 Task: Add Muenster Rbst Free Block Cheese to the cart.
Action: Mouse moved to (696, 257)
Screenshot: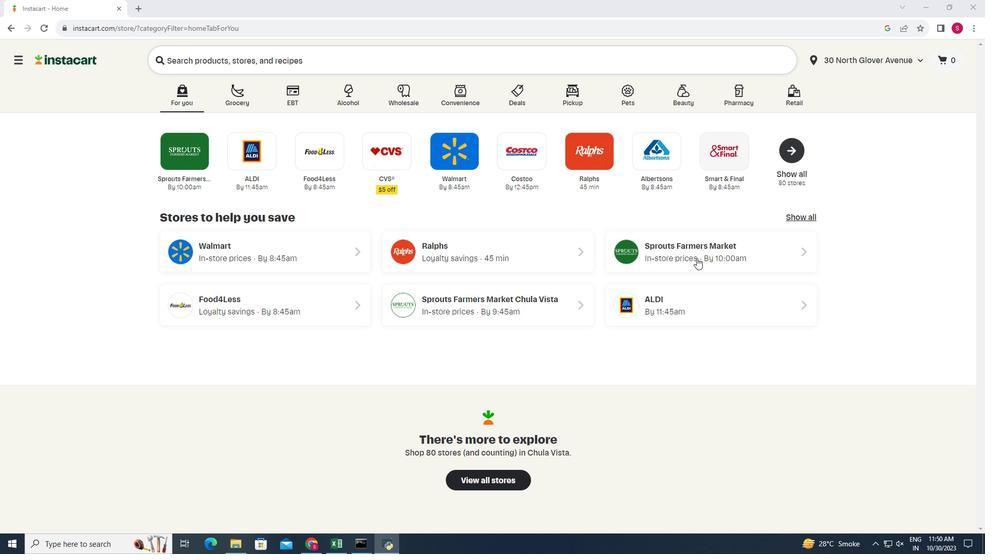 
Action: Mouse pressed left at (696, 257)
Screenshot: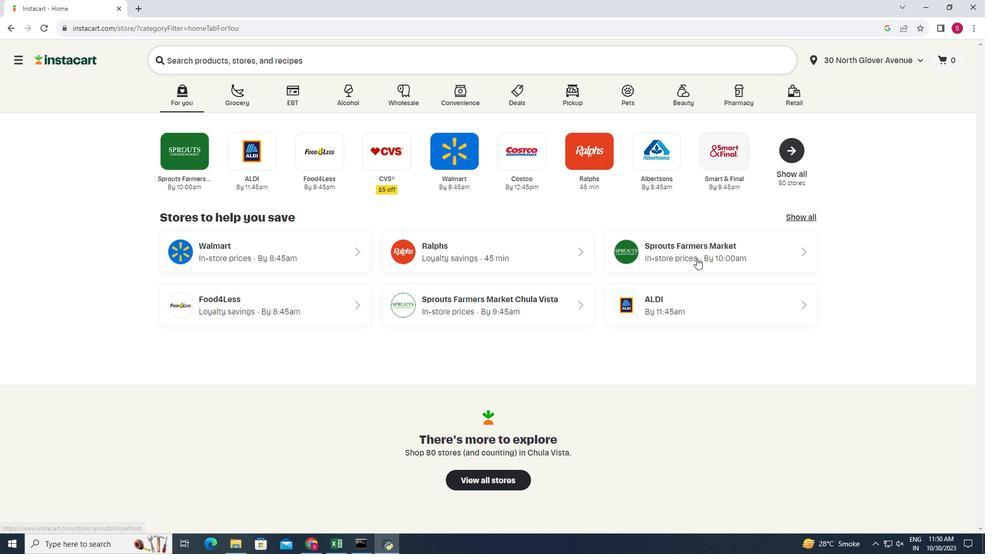
Action: Mouse moved to (8, 450)
Screenshot: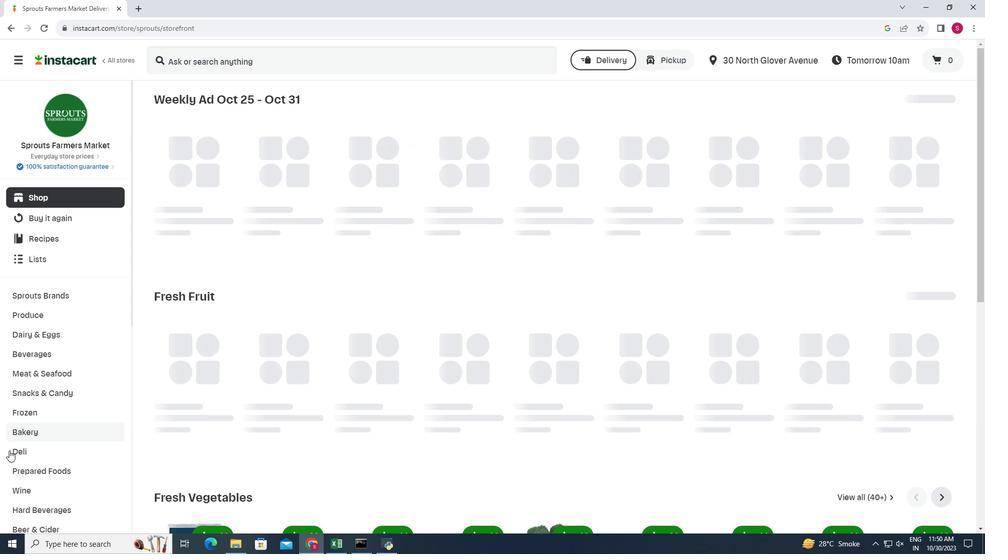
Action: Mouse pressed left at (8, 450)
Screenshot: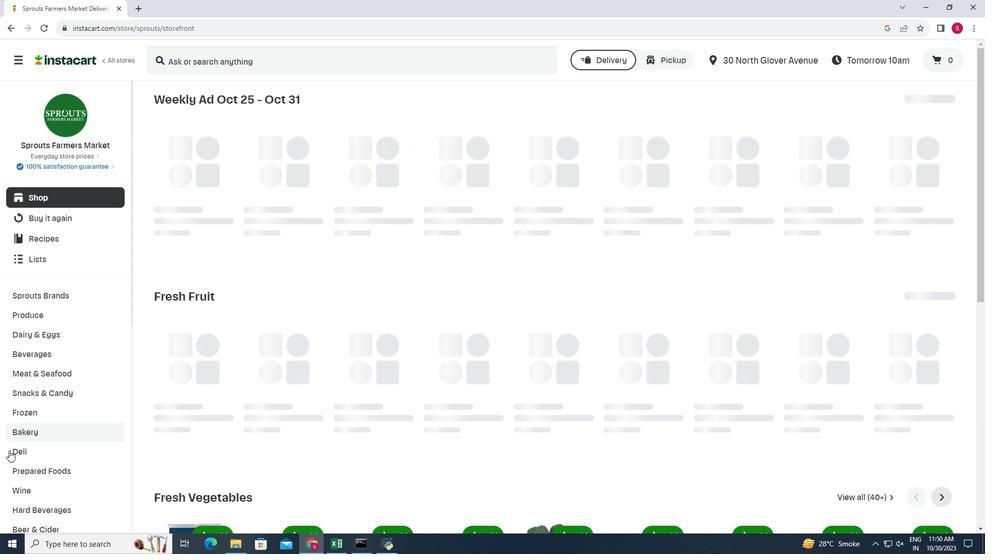 
Action: Mouse moved to (263, 126)
Screenshot: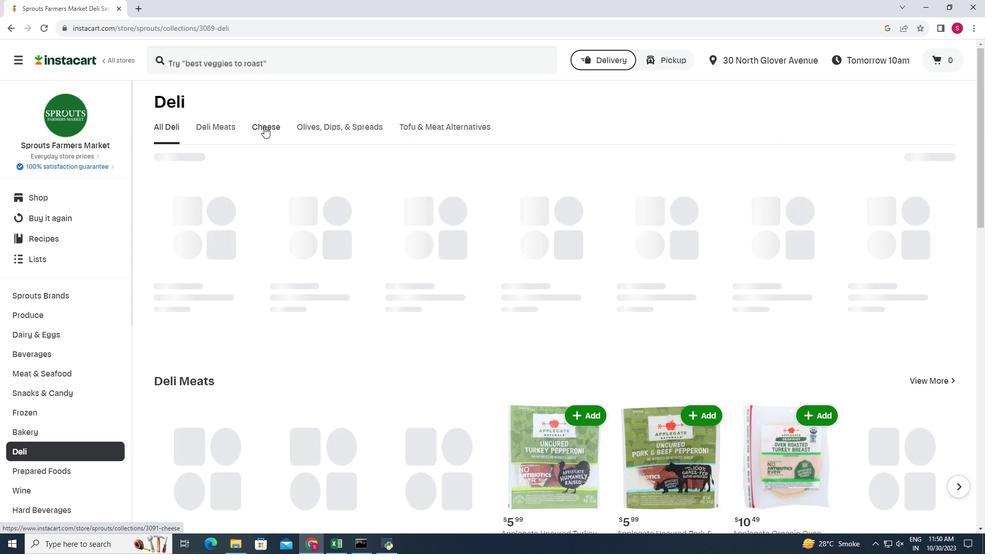 
Action: Mouse pressed left at (263, 126)
Screenshot: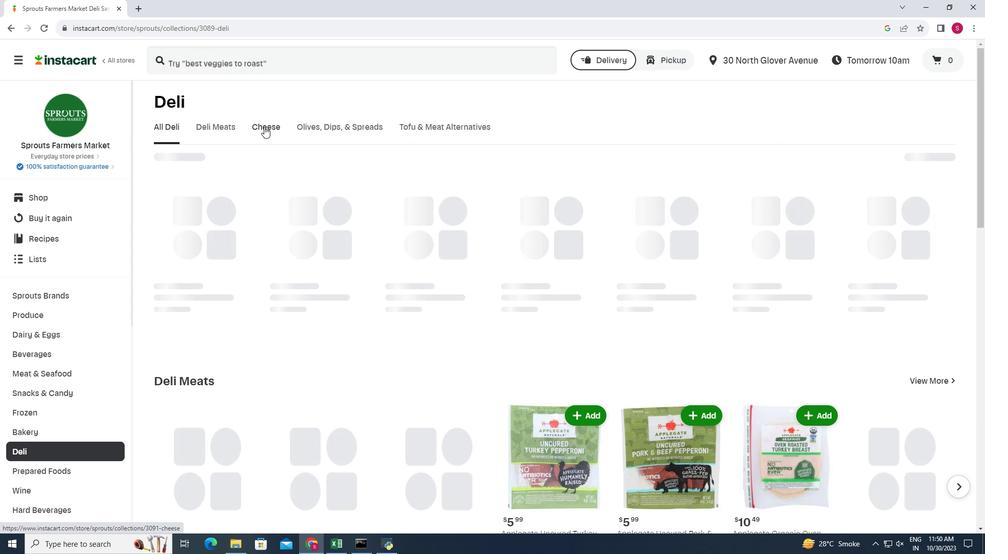 
Action: Mouse moved to (957, 166)
Screenshot: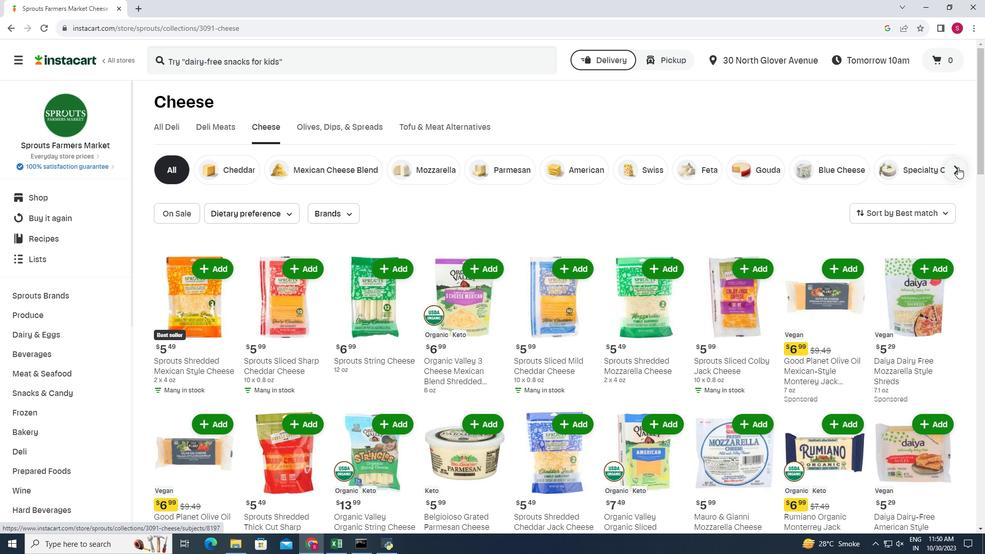 
Action: Mouse pressed left at (957, 166)
Screenshot: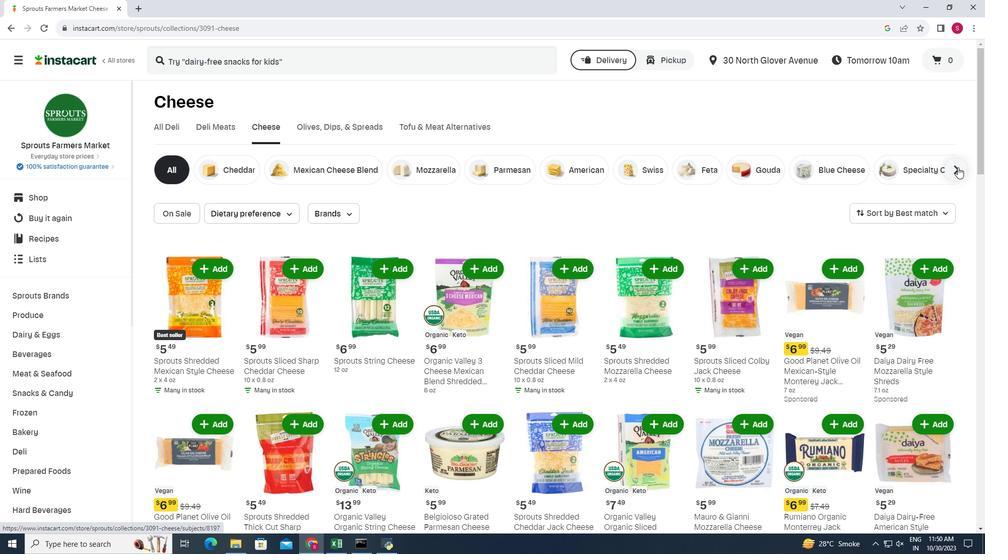 
Action: Mouse moved to (904, 172)
Screenshot: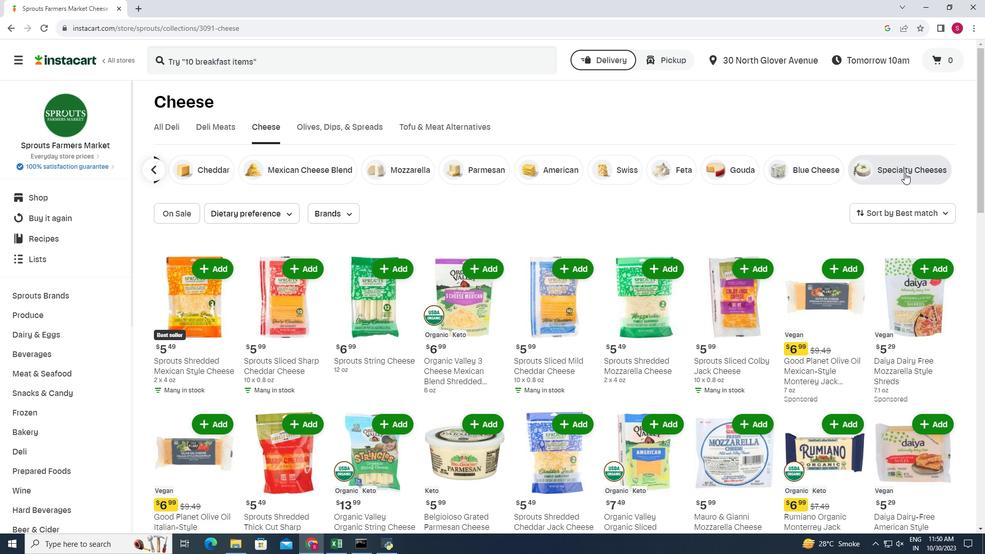 
Action: Mouse pressed left at (904, 172)
Screenshot: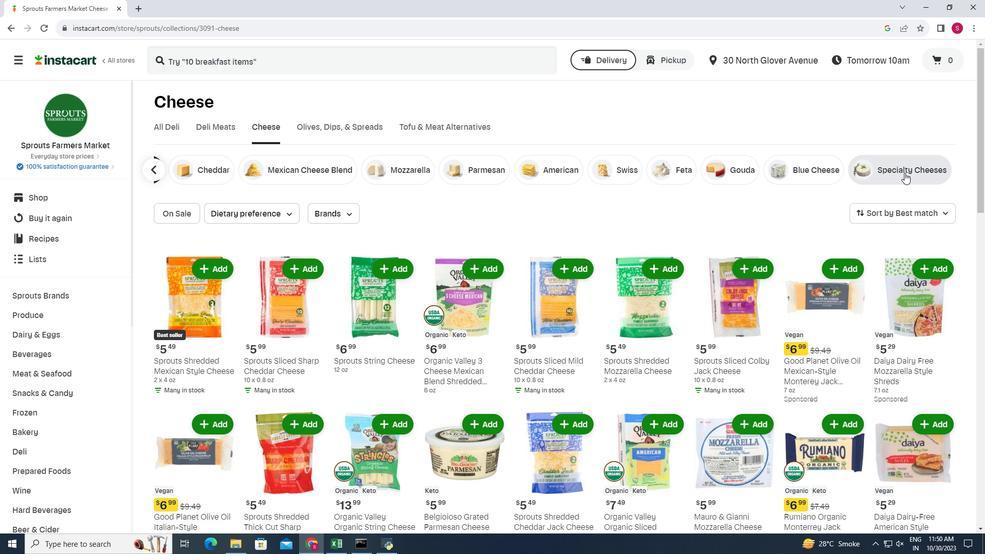 
Action: Mouse moved to (409, 217)
Screenshot: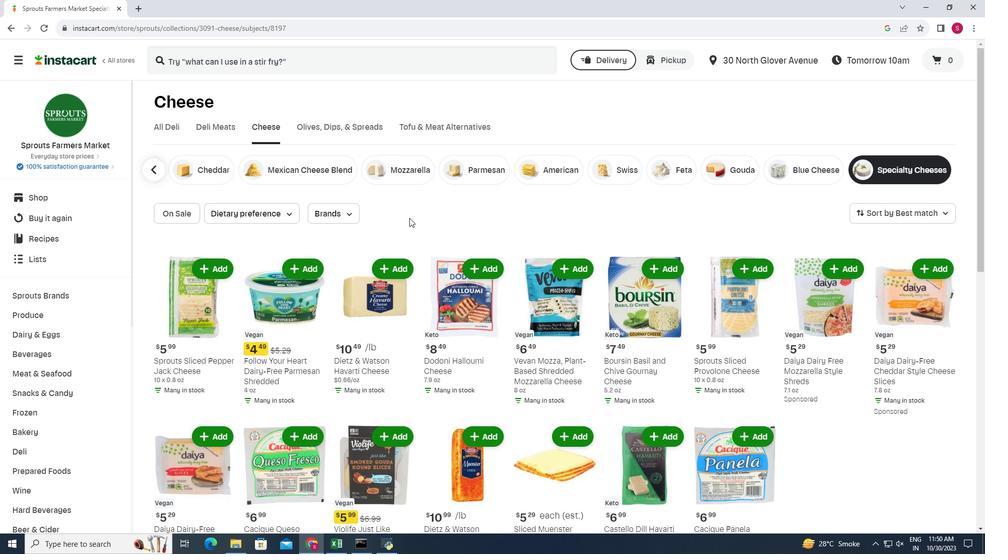 
Action: Mouse scrolled (409, 217) with delta (0, 0)
Screenshot: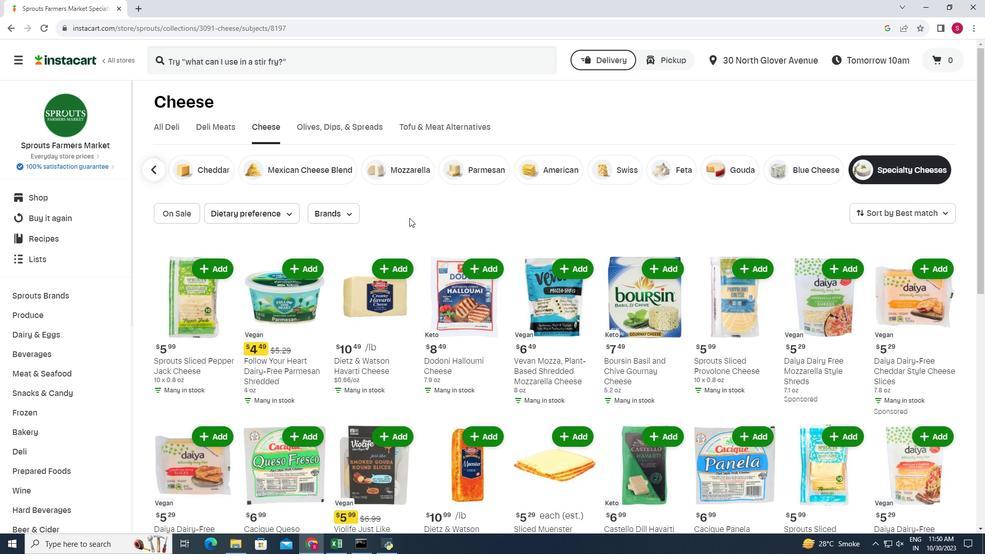 
Action: Mouse moved to (933, 312)
Screenshot: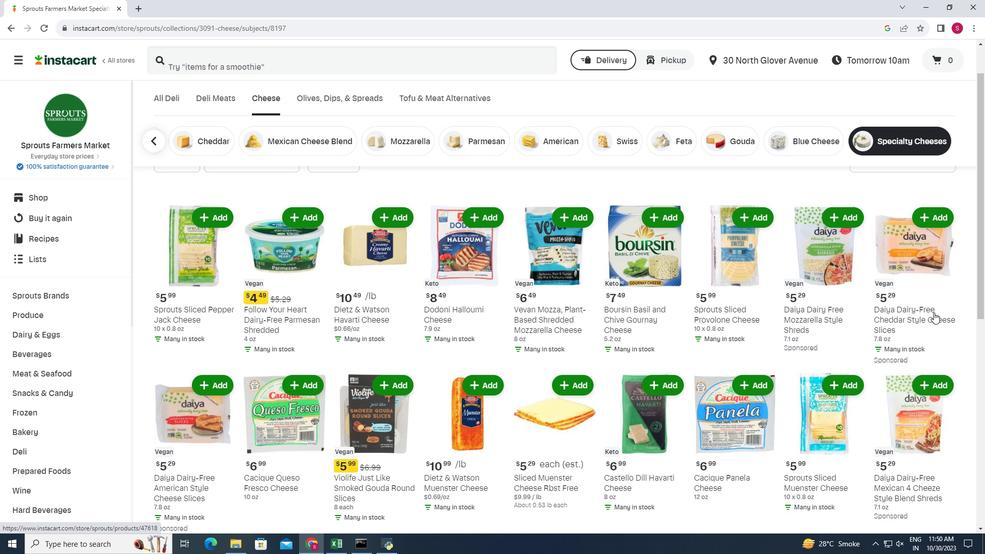 
Action: Mouse scrolled (933, 311) with delta (0, 0)
Screenshot: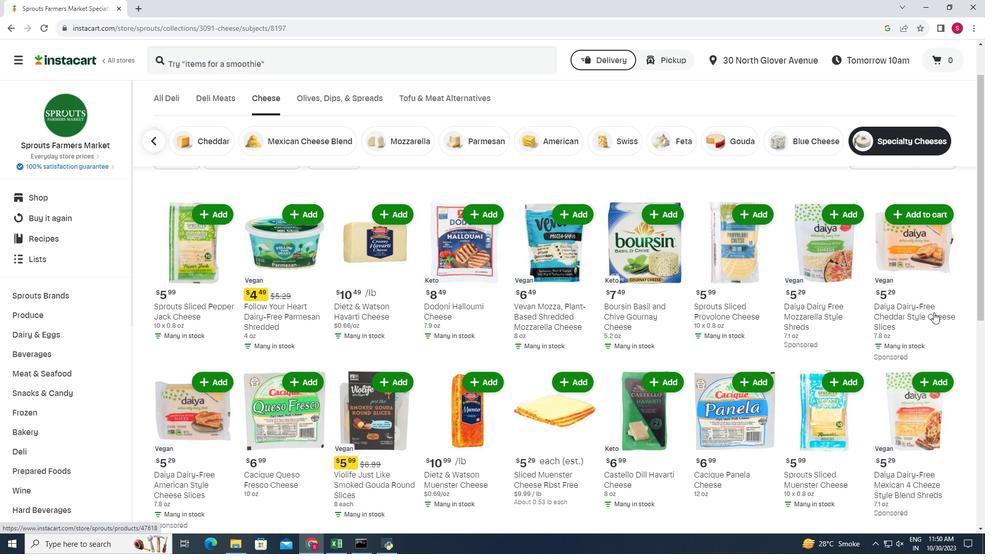 
Action: Mouse scrolled (933, 311) with delta (0, 0)
Screenshot: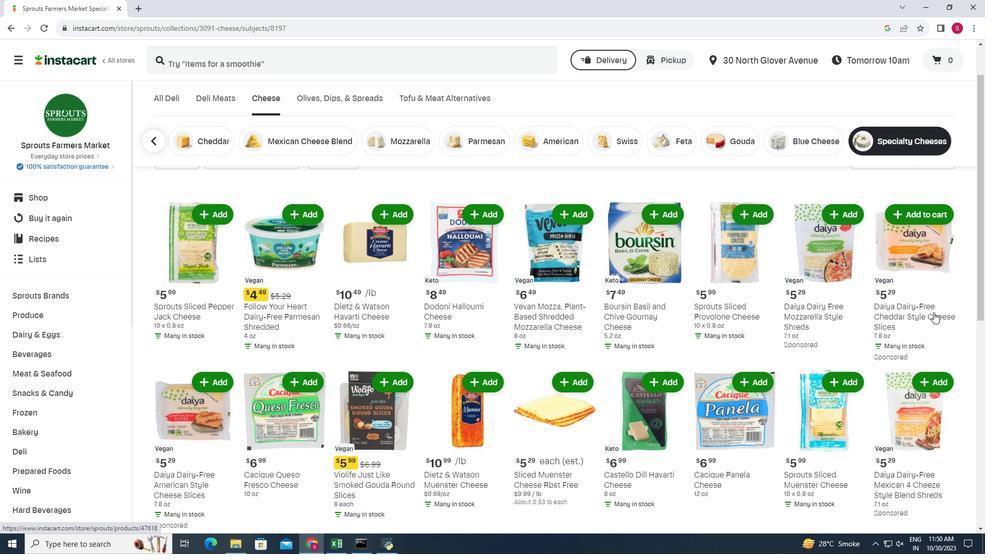 
Action: Mouse moved to (176, 369)
Screenshot: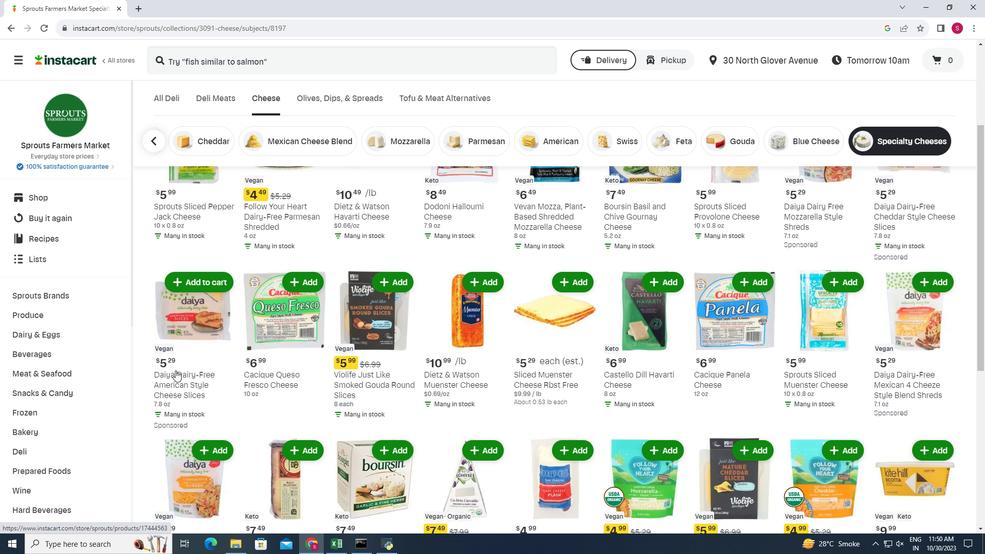 
Action: Mouse scrolled (176, 369) with delta (0, 0)
Screenshot: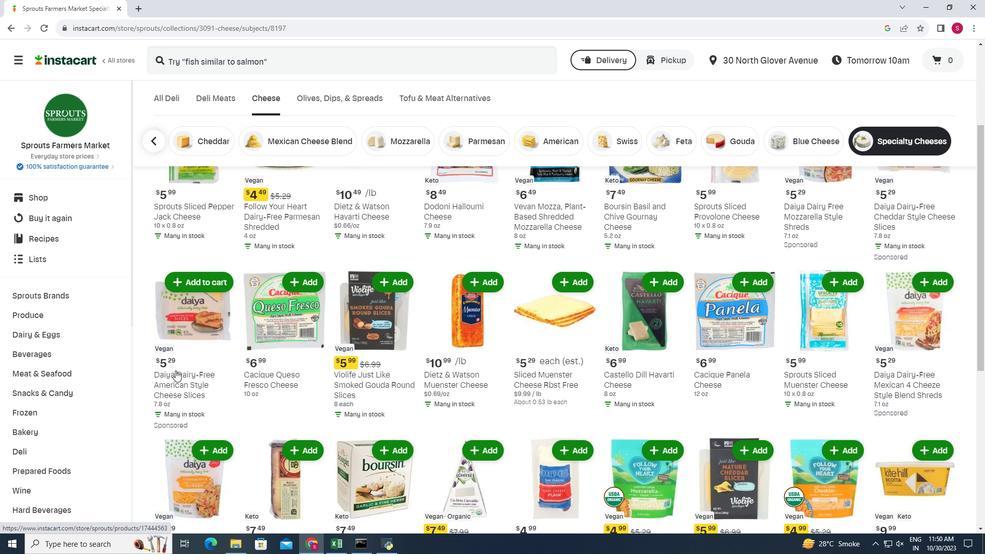 
Action: Mouse moved to (175, 370)
Screenshot: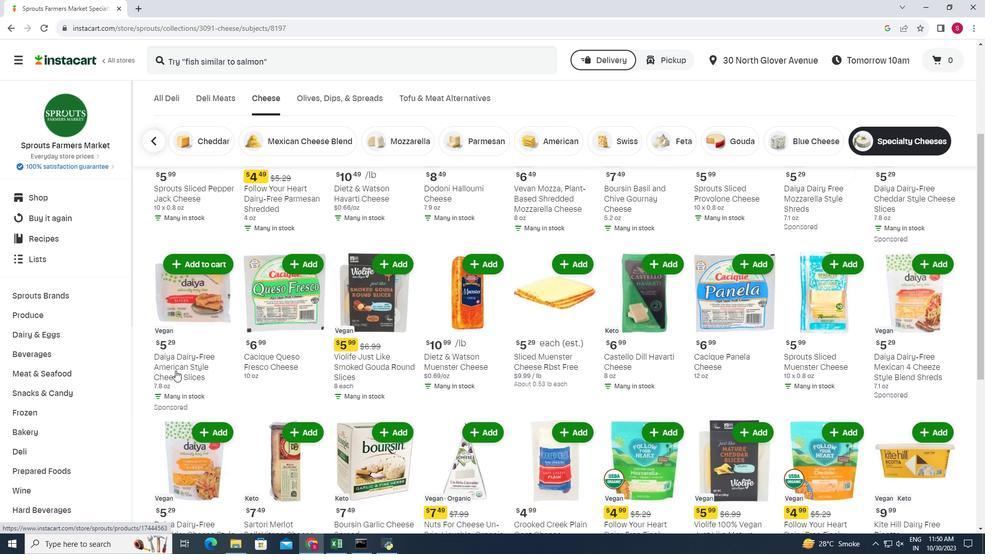 
Action: Mouse scrolled (175, 369) with delta (0, 0)
Screenshot: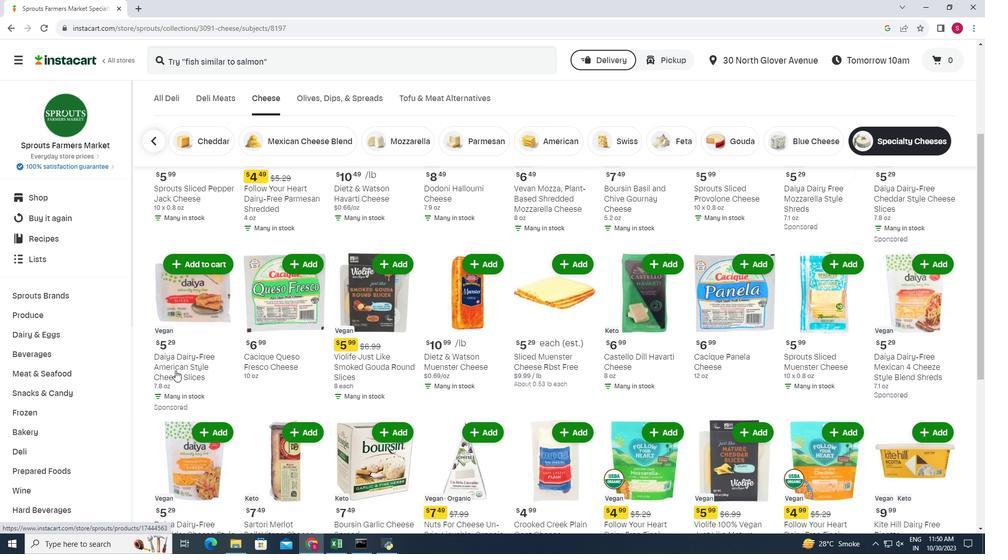 
Action: Mouse moved to (945, 409)
Screenshot: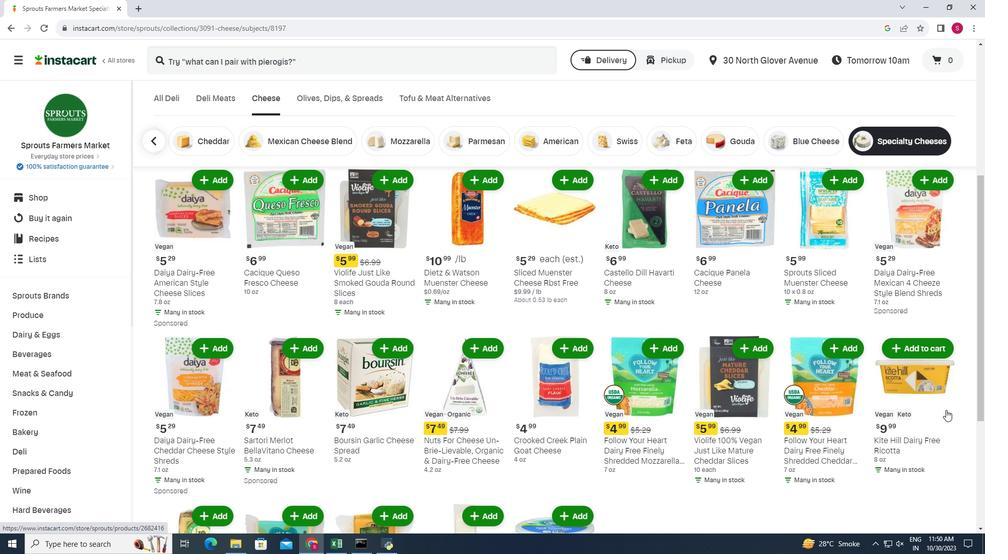 
Action: Mouse scrolled (945, 409) with delta (0, 0)
Screenshot: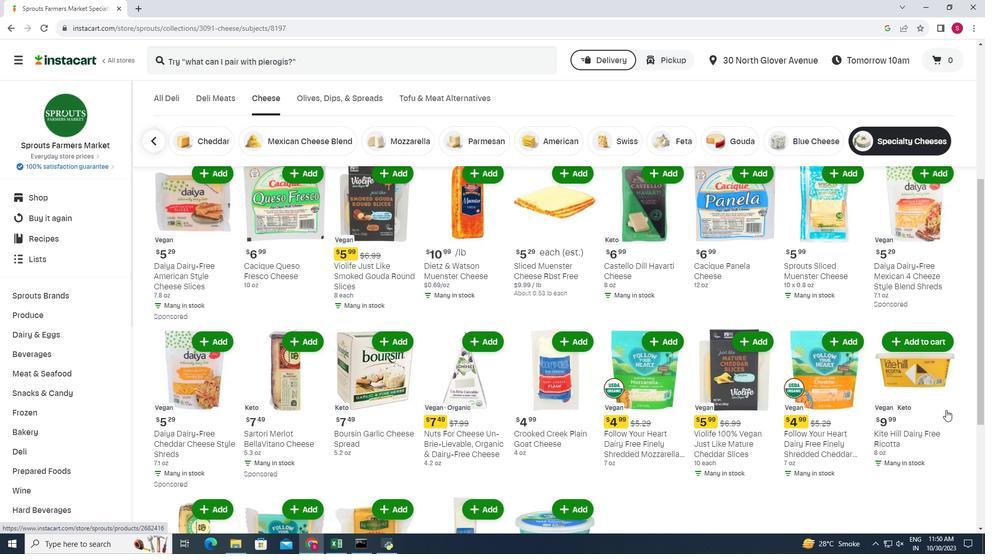 
Action: Mouse moved to (945, 409)
Screenshot: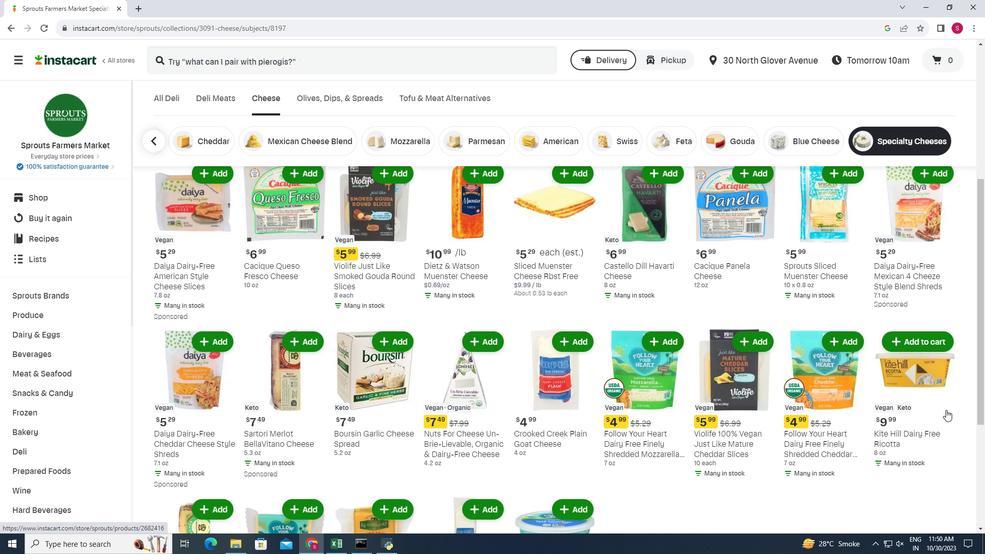 
Action: Mouse scrolled (945, 409) with delta (0, 0)
Screenshot: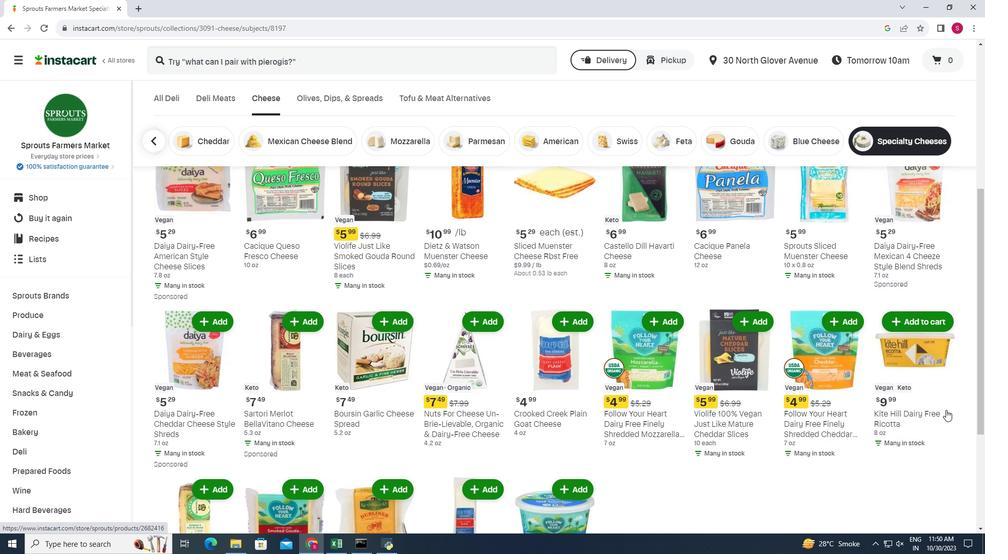 
Action: Mouse scrolled (945, 409) with delta (0, 0)
Screenshot: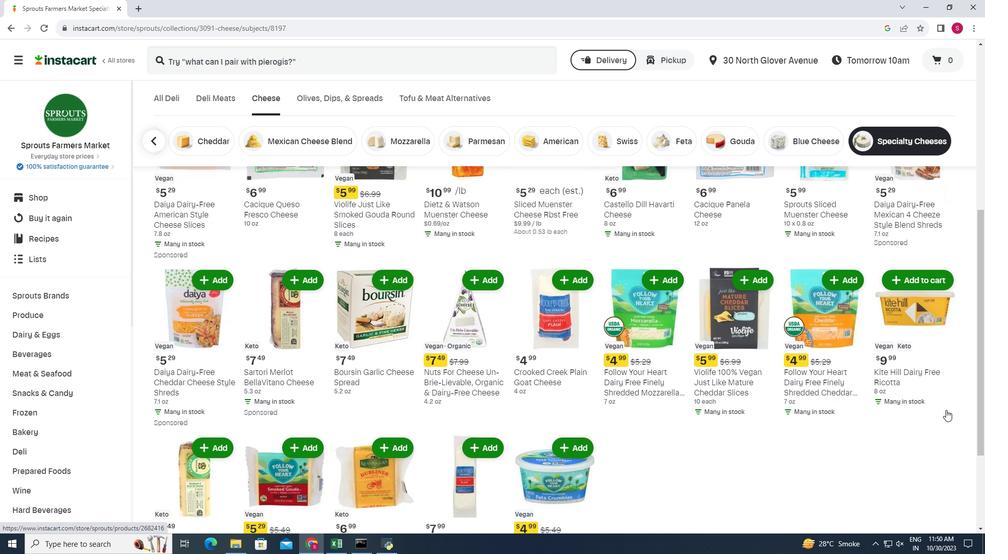 
Action: Mouse scrolled (945, 409) with delta (0, 0)
Screenshot: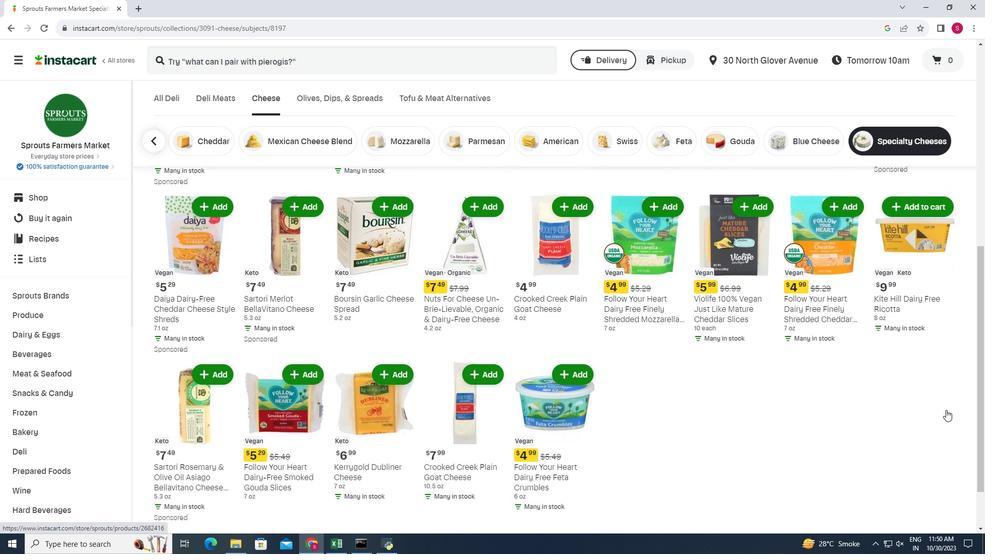 
Action: Mouse moved to (170, 398)
Screenshot: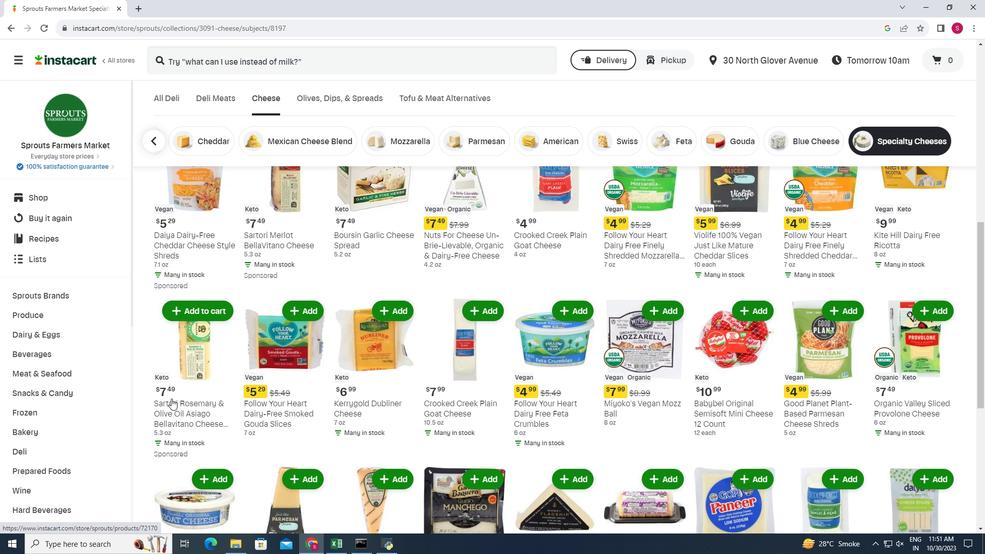 
Action: Mouse scrolled (170, 397) with delta (0, 0)
Screenshot: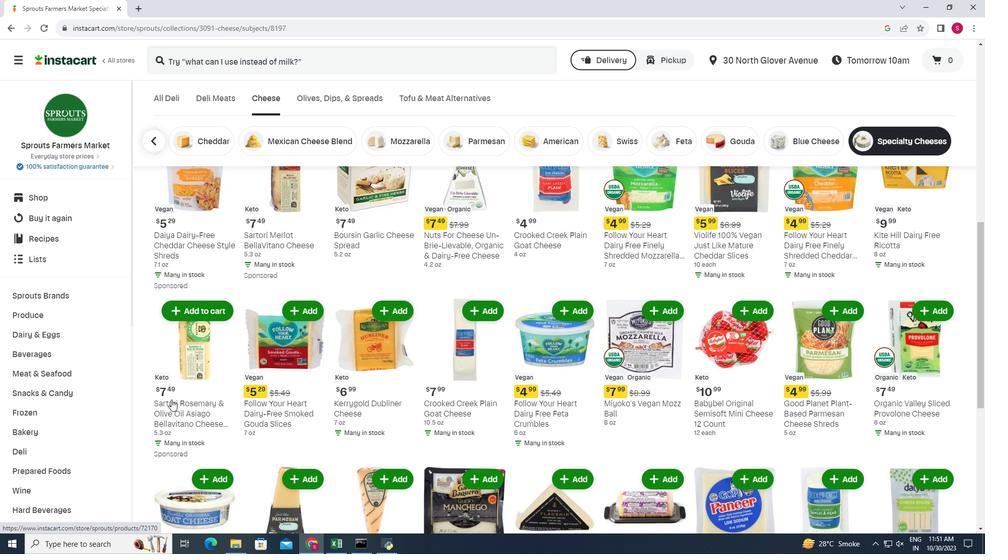 
Action: Mouse moved to (170, 399)
Screenshot: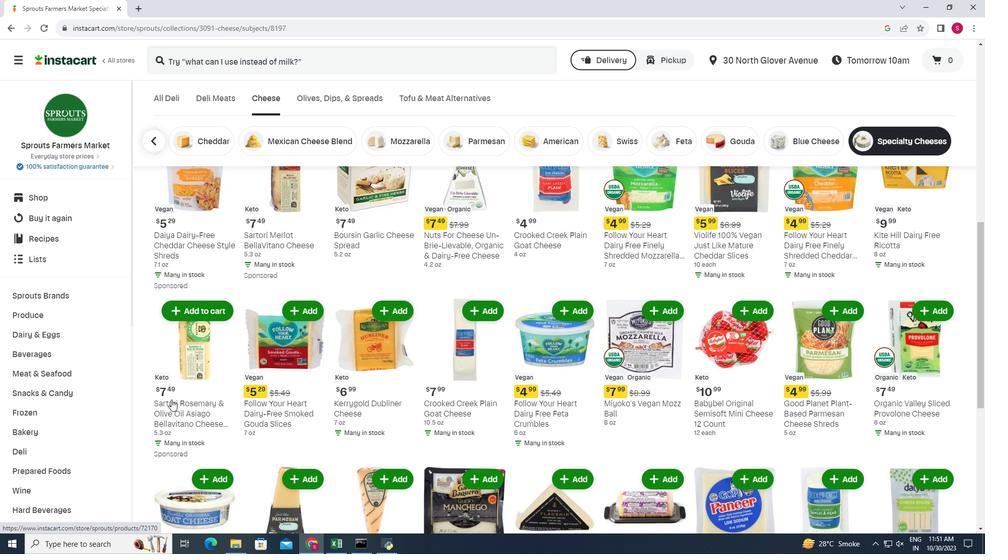 
Action: Mouse scrolled (170, 398) with delta (0, 0)
Screenshot: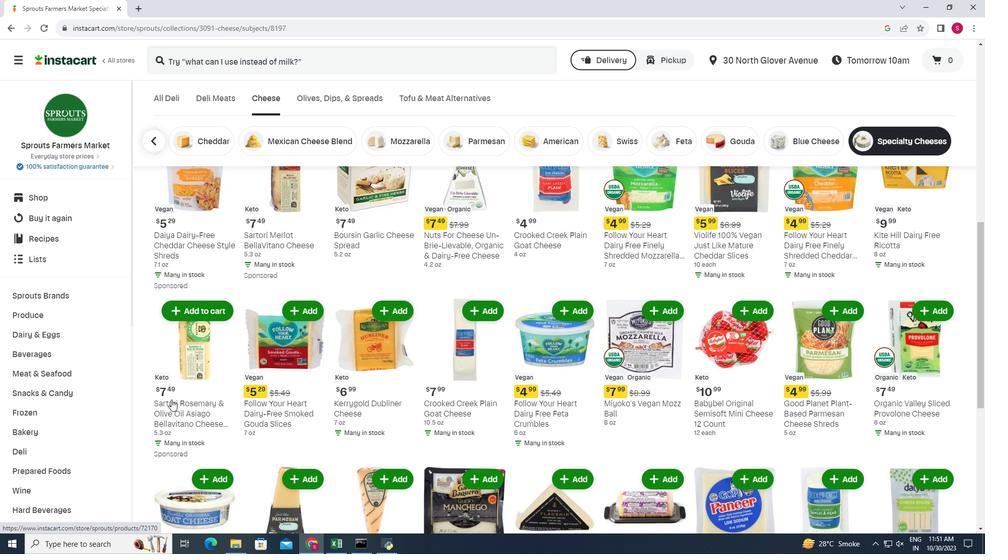 
Action: Mouse scrolled (170, 398) with delta (0, 0)
Screenshot: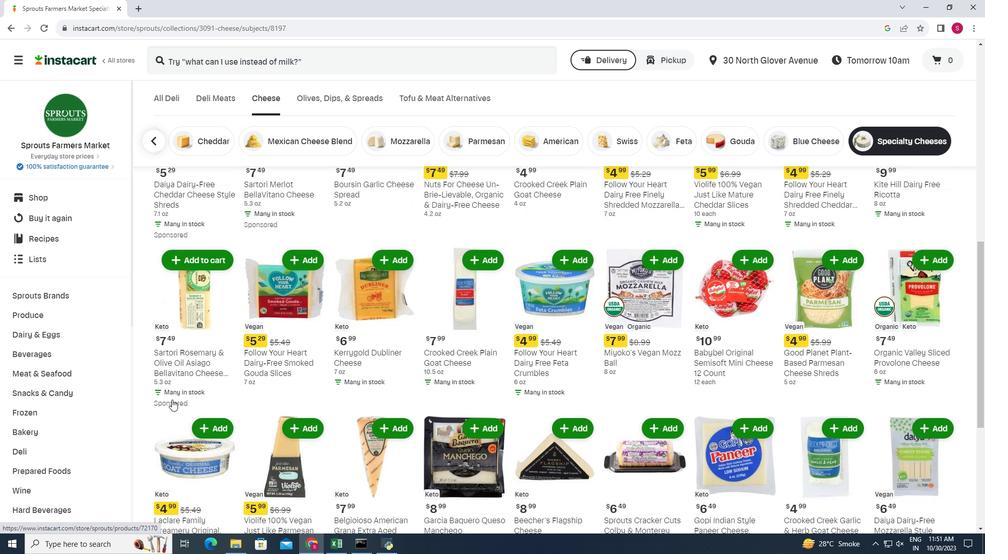 
Action: Mouse moved to (946, 393)
Screenshot: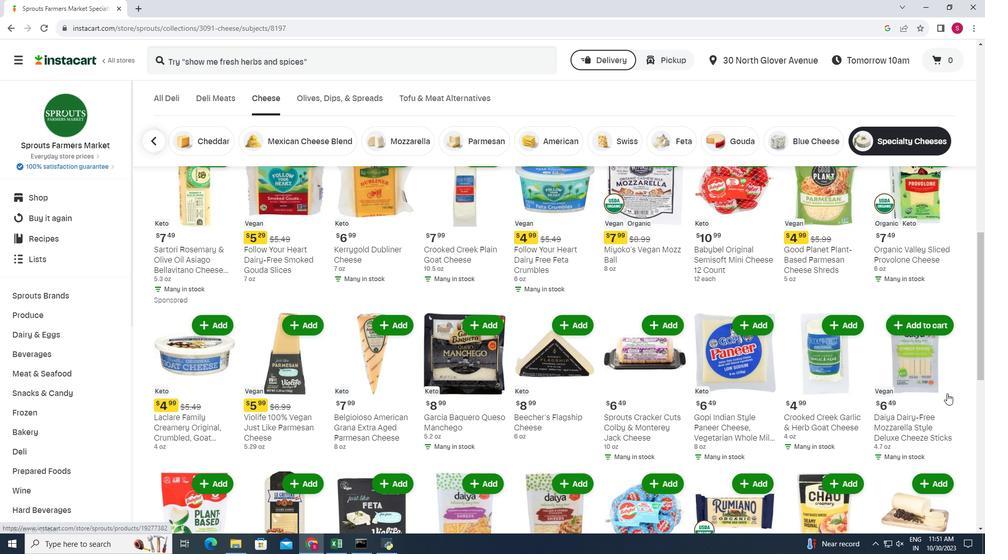 
Action: Mouse scrolled (946, 392) with delta (0, 0)
Screenshot: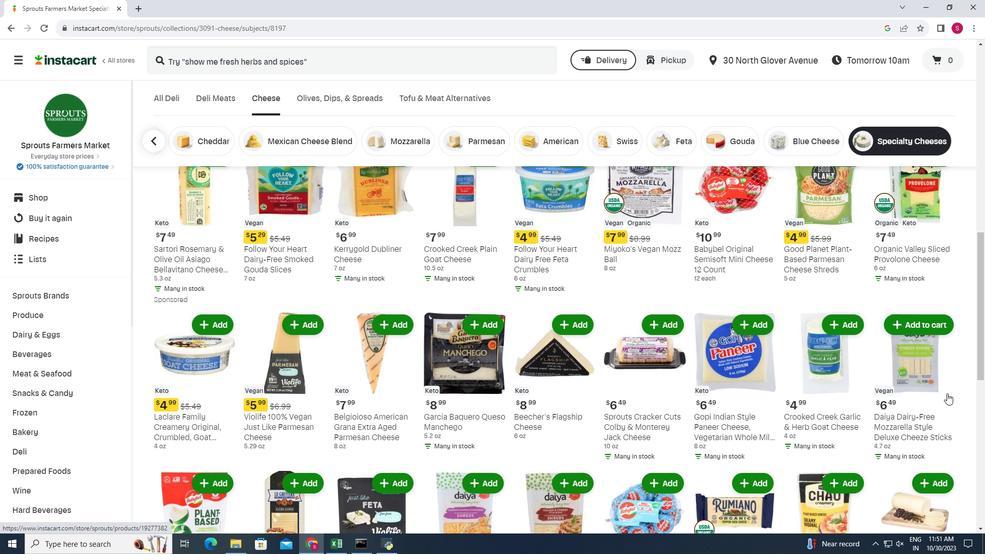 
Action: Mouse moved to (946, 393)
Screenshot: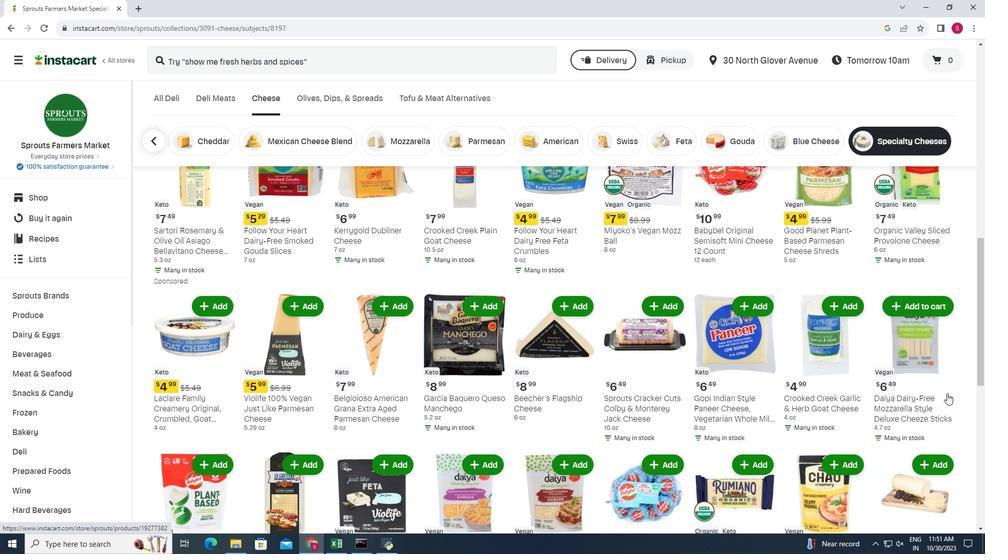 
Action: Mouse scrolled (946, 392) with delta (0, 0)
Screenshot: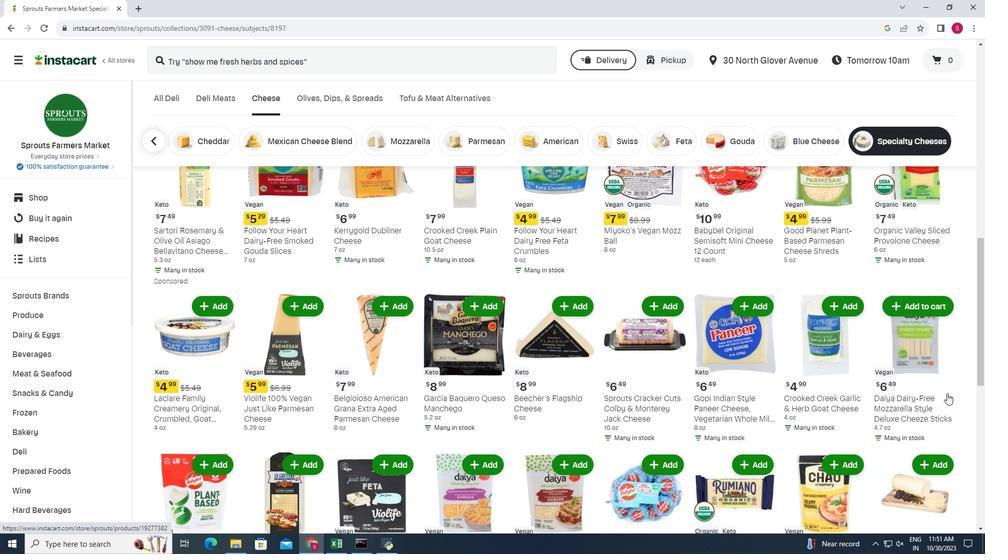 
Action: Mouse scrolled (946, 392) with delta (0, 0)
Screenshot: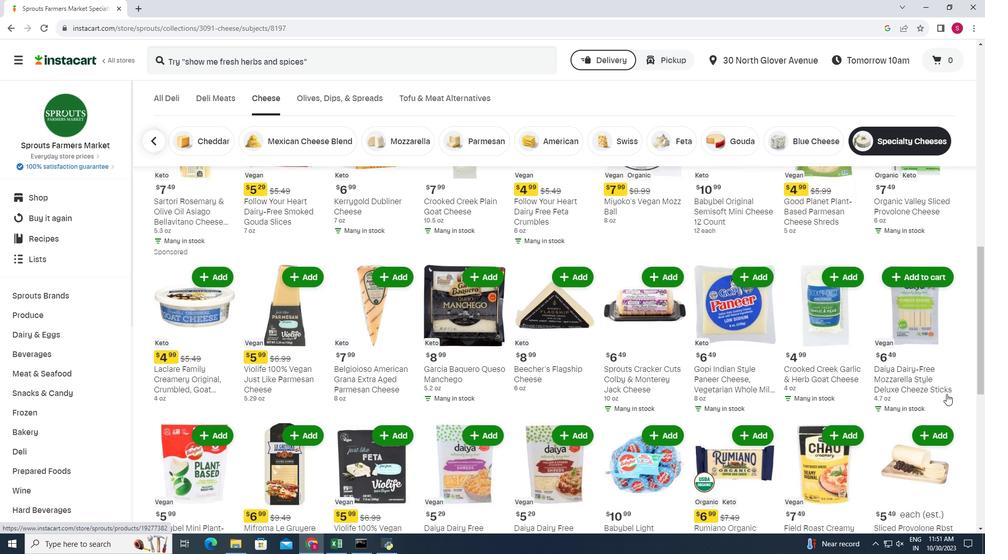 
Action: Mouse moved to (140, 378)
Screenshot: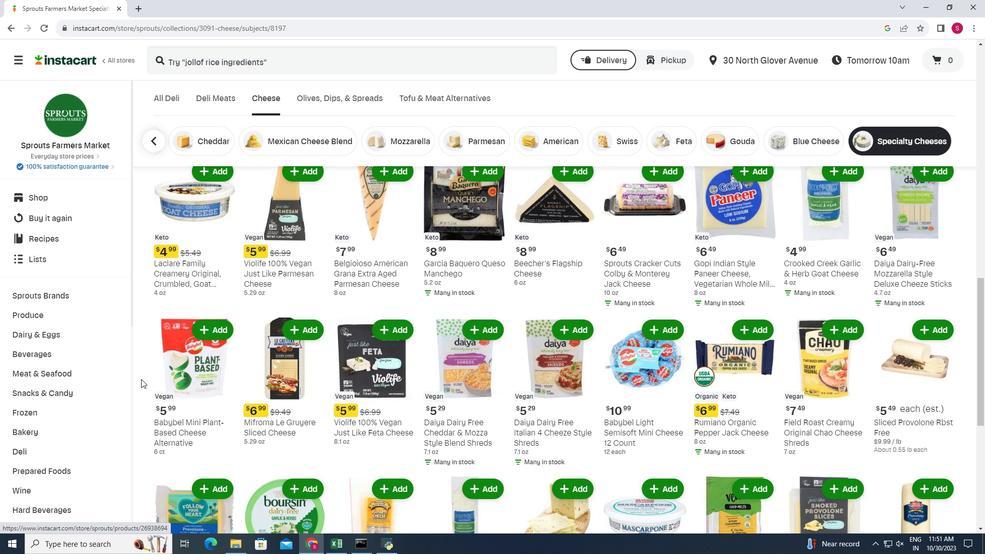 
Action: Mouse scrolled (140, 378) with delta (0, 0)
Screenshot: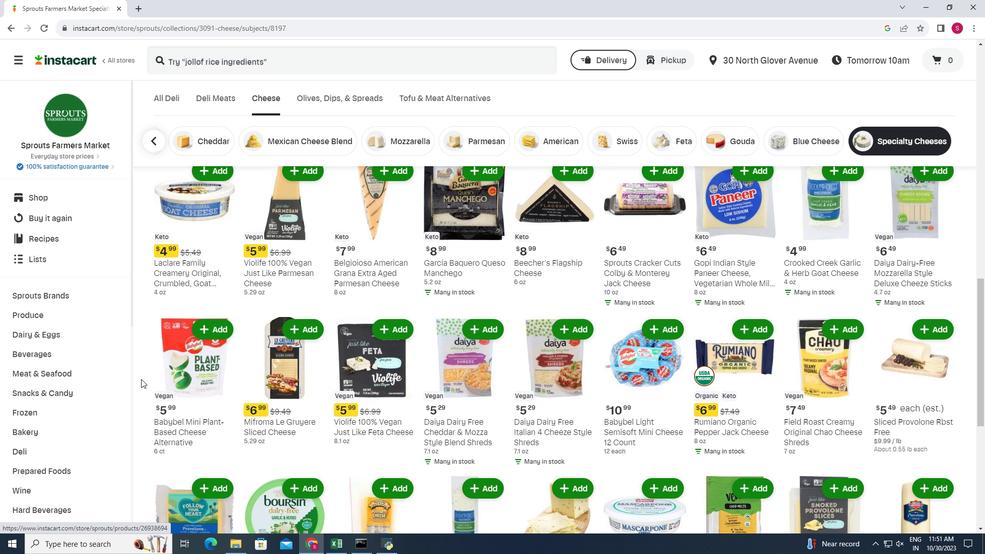 
Action: Mouse scrolled (140, 378) with delta (0, 0)
Screenshot: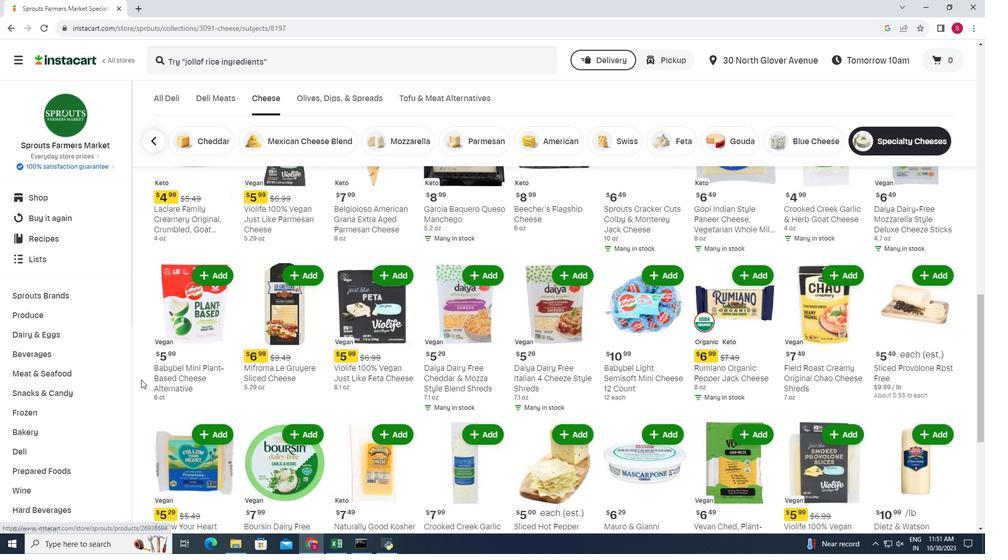 
Action: Mouse moved to (140, 379)
Screenshot: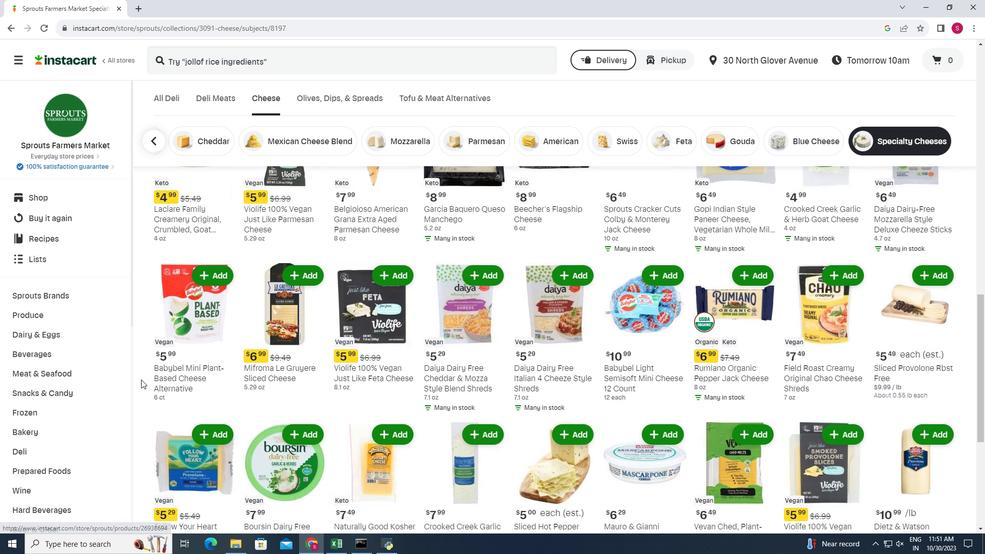 
Action: Mouse scrolled (140, 378) with delta (0, 0)
Screenshot: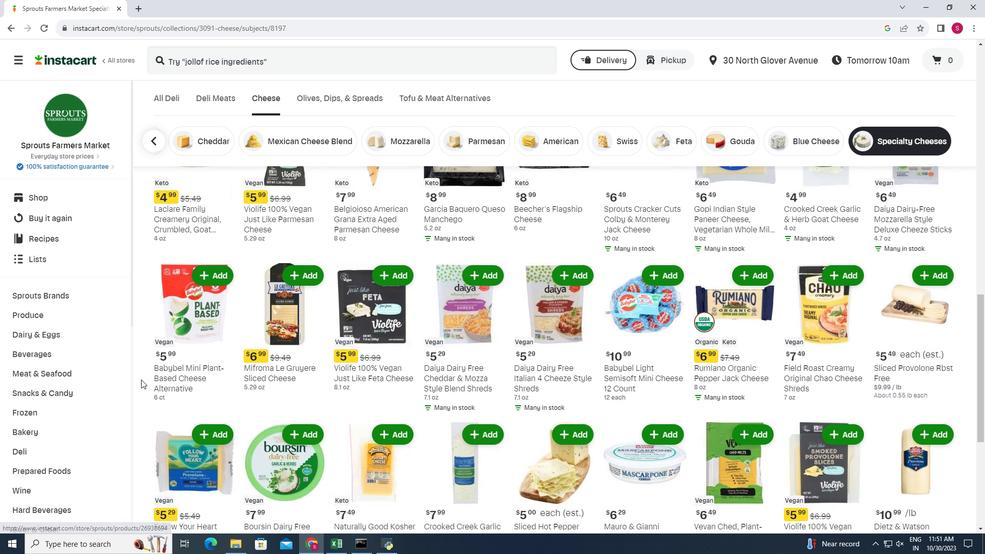 
Action: Mouse moved to (141, 379)
Screenshot: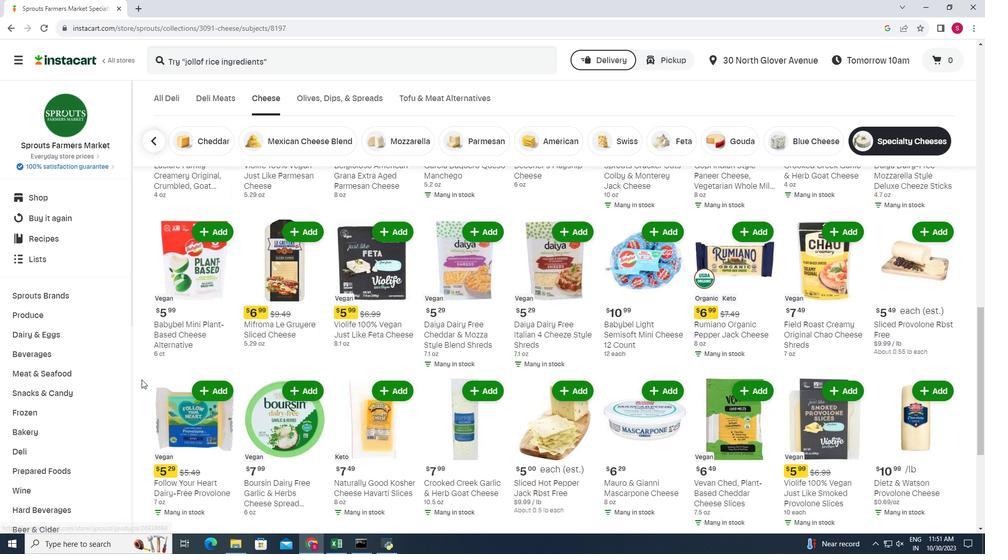 
Action: Mouse scrolled (141, 378) with delta (0, 0)
Screenshot: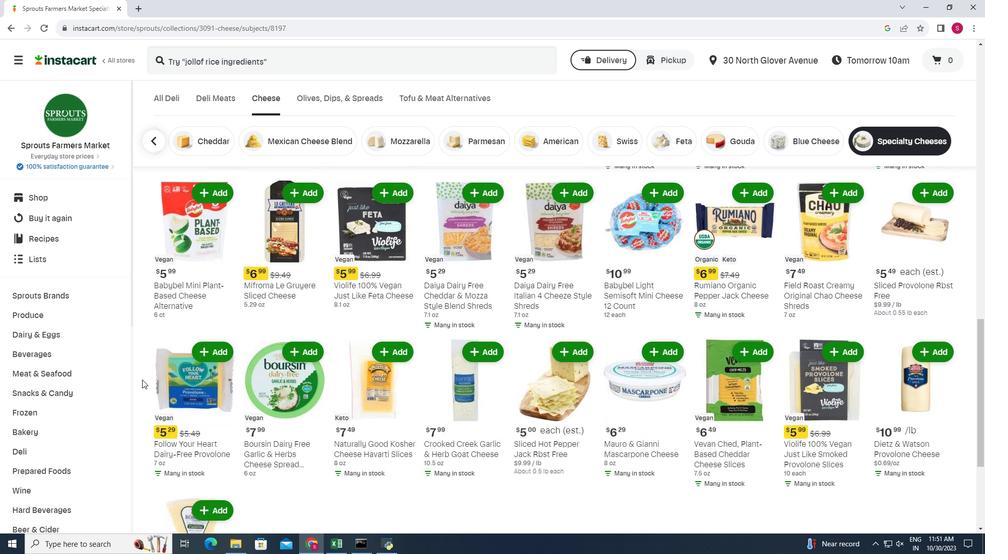 
Action: Mouse moved to (929, 366)
Screenshot: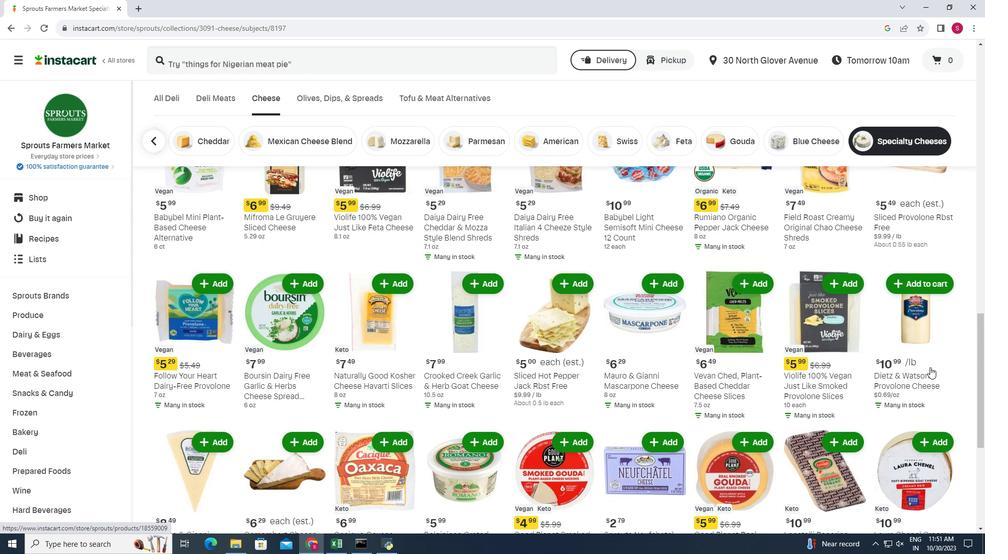 
Action: Mouse scrolled (929, 366) with delta (0, 0)
Screenshot: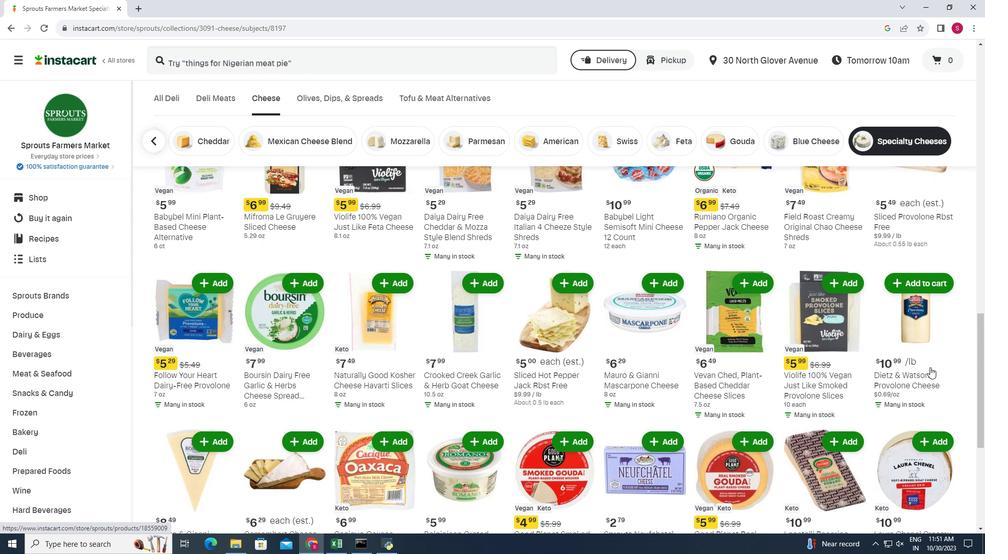 
Action: Mouse scrolled (929, 366) with delta (0, 0)
Screenshot: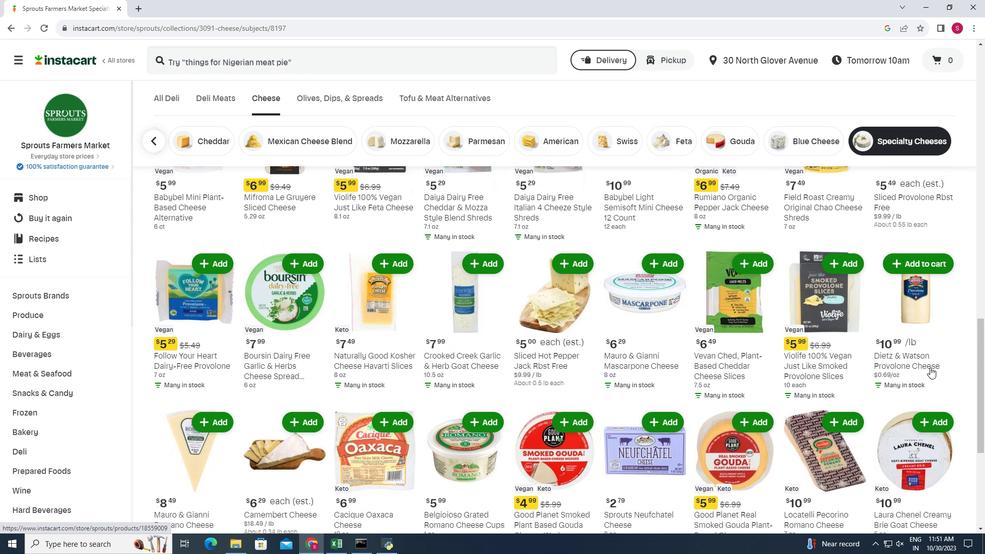 
Action: Mouse scrolled (929, 366) with delta (0, 0)
Screenshot: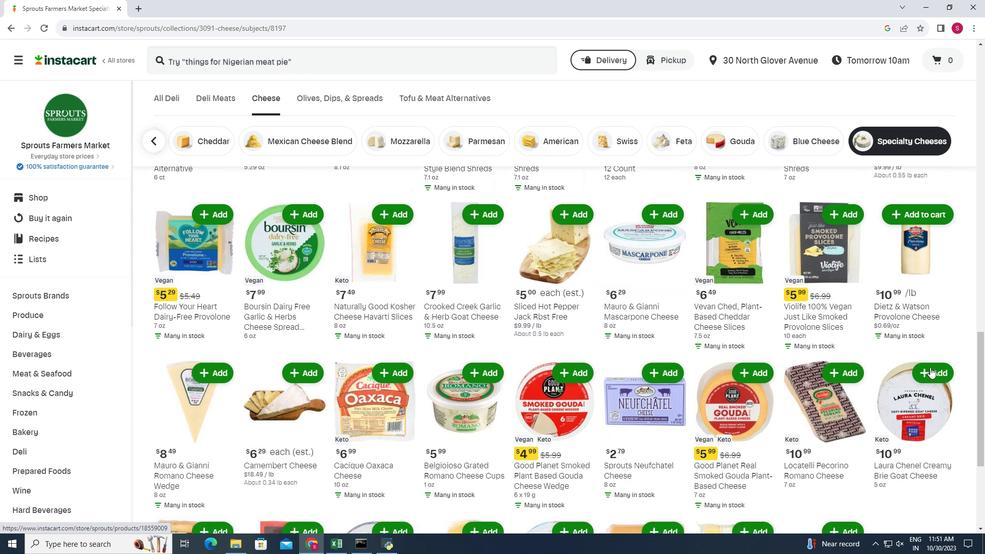 
Action: Mouse moved to (180, 362)
Screenshot: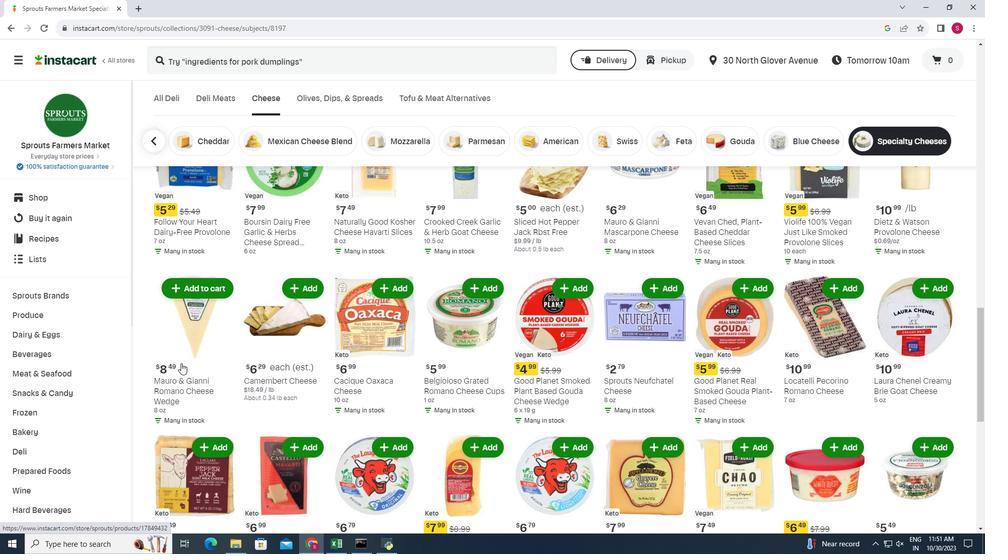
Action: Mouse scrolled (180, 362) with delta (0, 0)
Screenshot: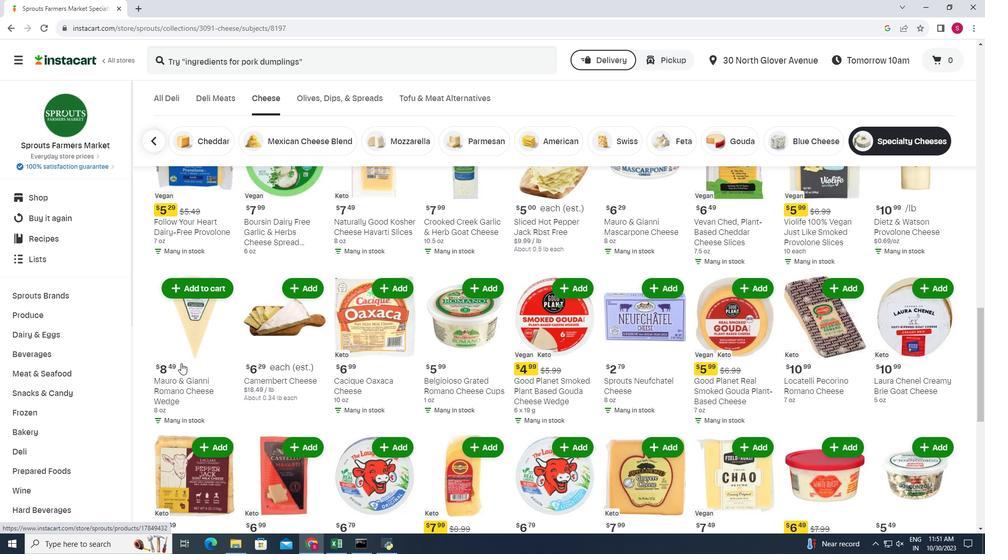
Action: Mouse moved to (180, 363)
Screenshot: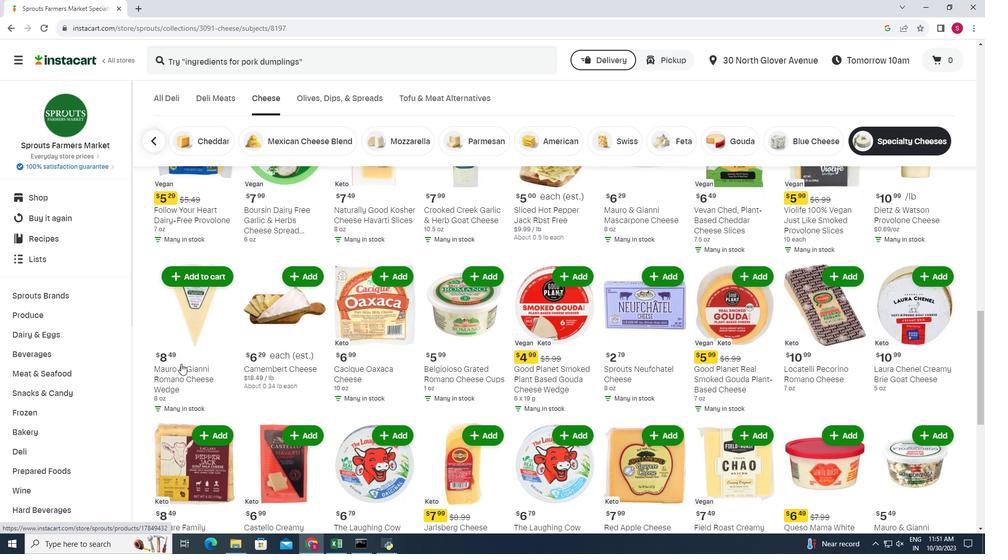 
Action: Mouse scrolled (180, 362) with delta (0, 0)
Screenshot: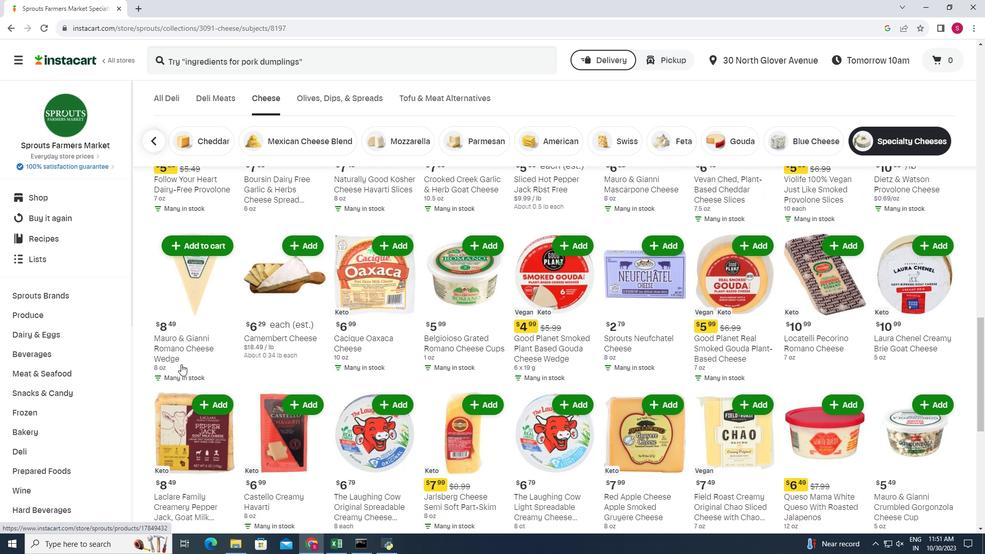
Action: Mouse moved to (180, 363)
Screenshot: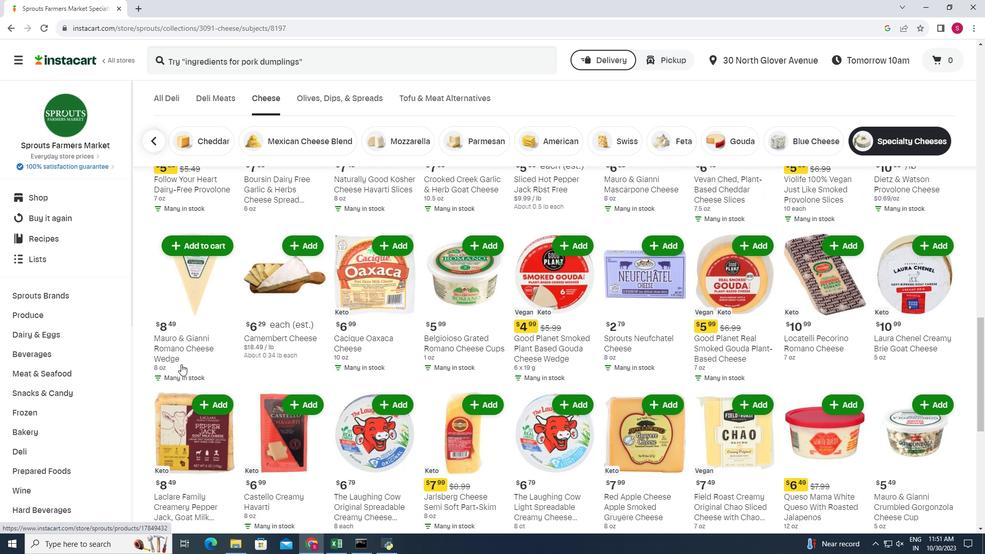 
Action: Mouse scrolled (180, 363) with delta (0, 0)
Screenshot: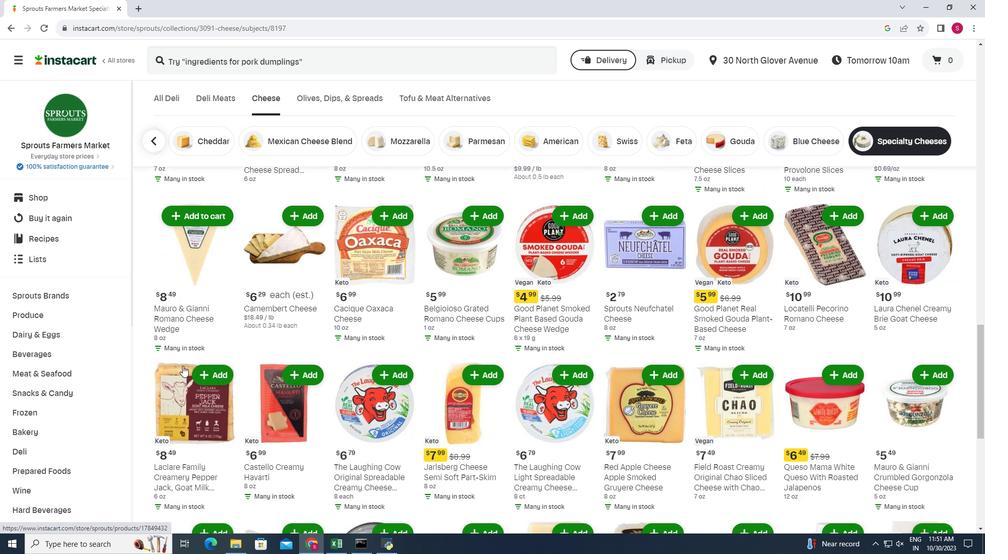 
Action: Mouse moved to (950, 364)
Screenshot: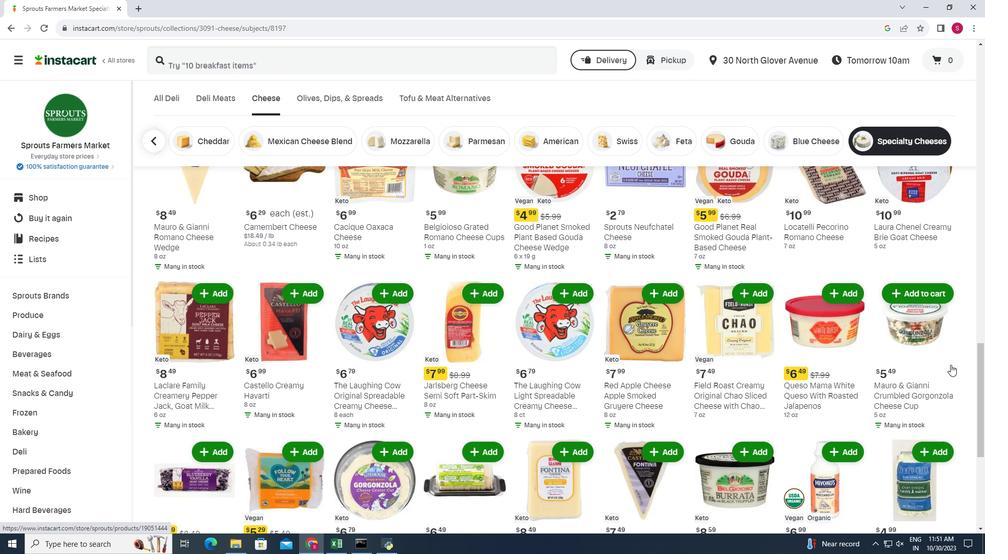
Action: Mouse scrolled (950, 363) with delta (0, 0)
Screenshot: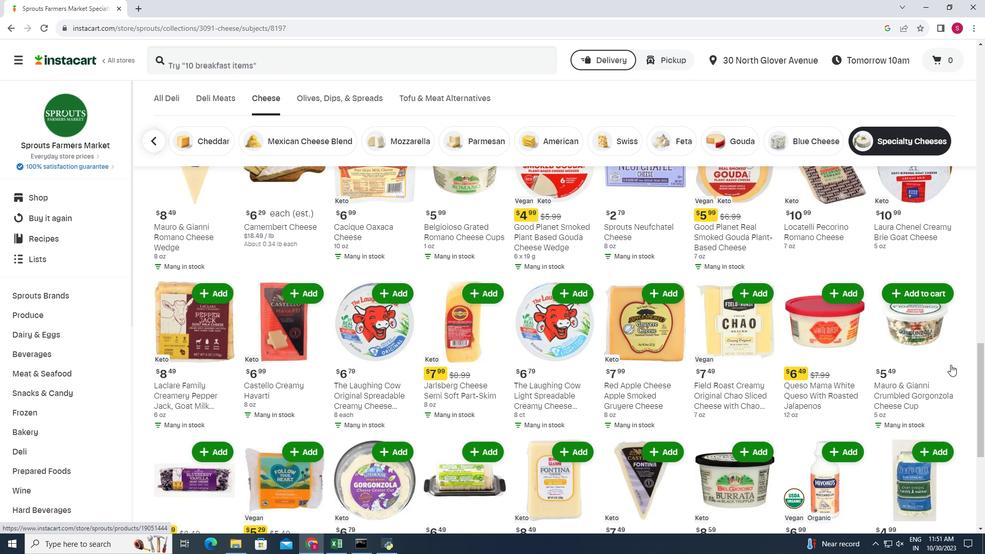 
Action: Mouse moved to (949, 365)
Screenshot: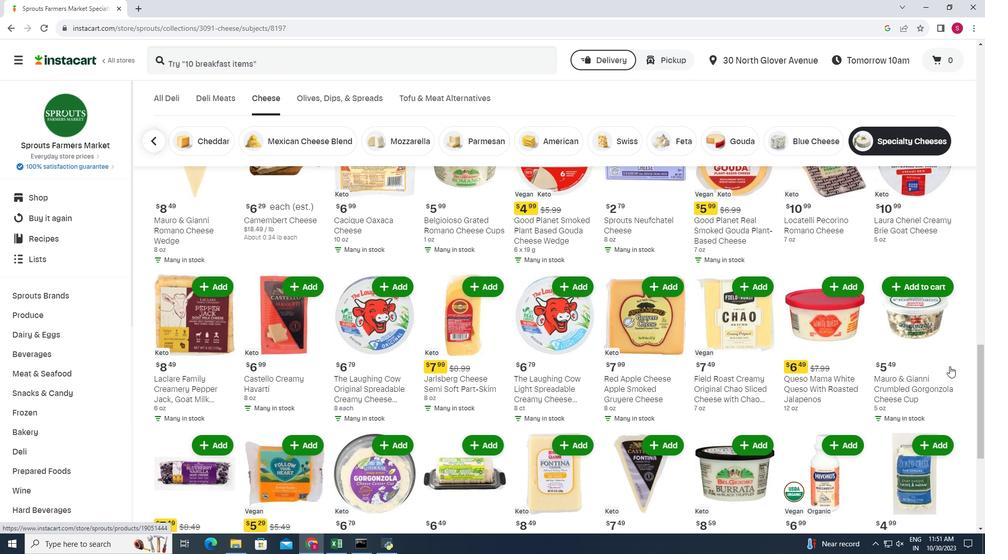 
Action: Mouse scrolled (949, 365) with delta (0, 0)
Screenshot: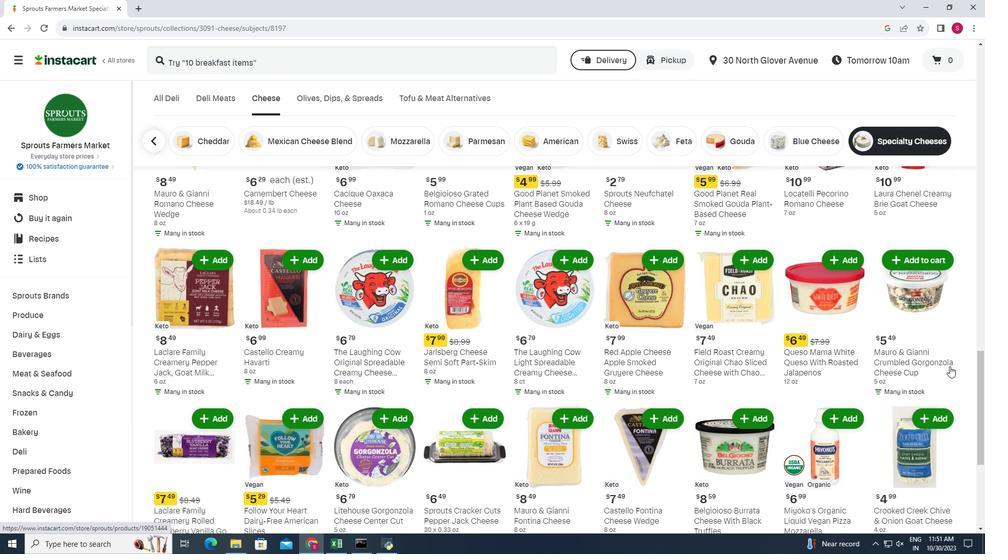 
Action: Mouse moved to (187, 423)
Screenshot: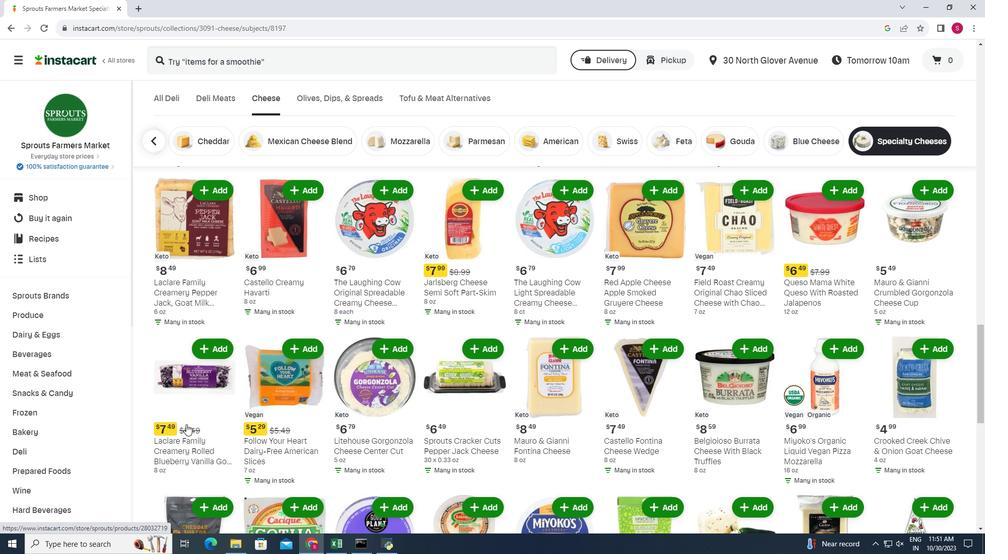 
Action: Mouse scrolled (187, 423) with delta (0, 0)
Screenshot: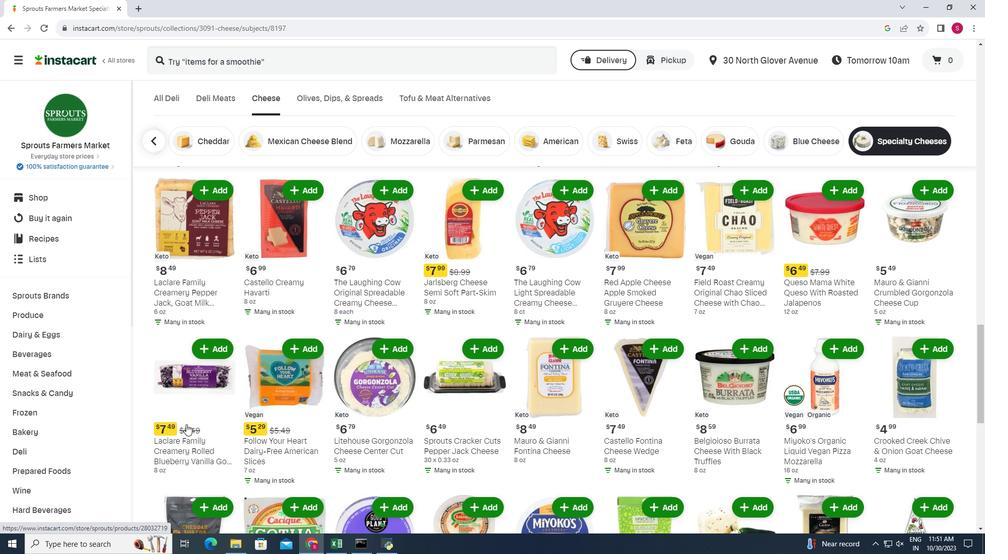 
Action: Mouse moved to (185, 423)
Screenshot: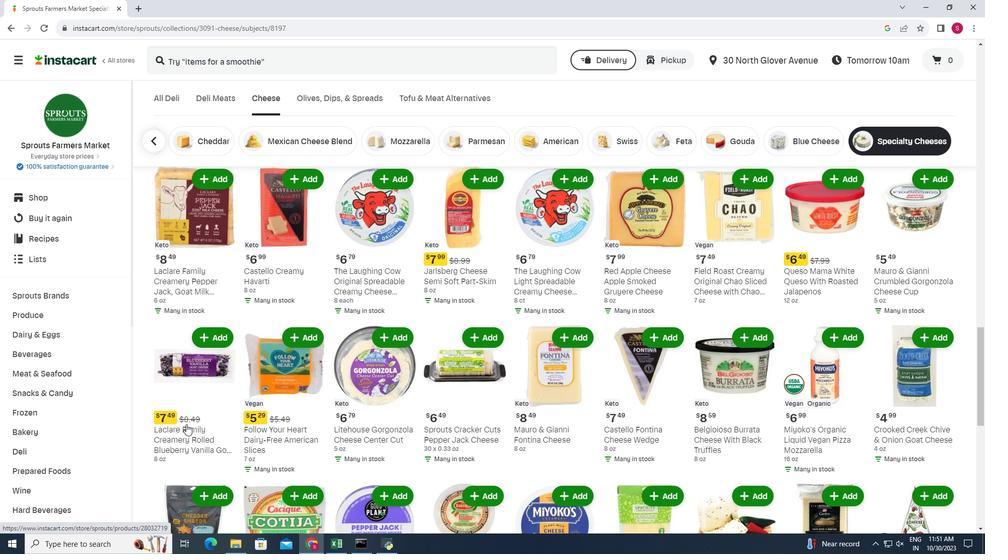 
Action: Mouse scrolled (185, 423) with delta (0, 0)
Screenshot: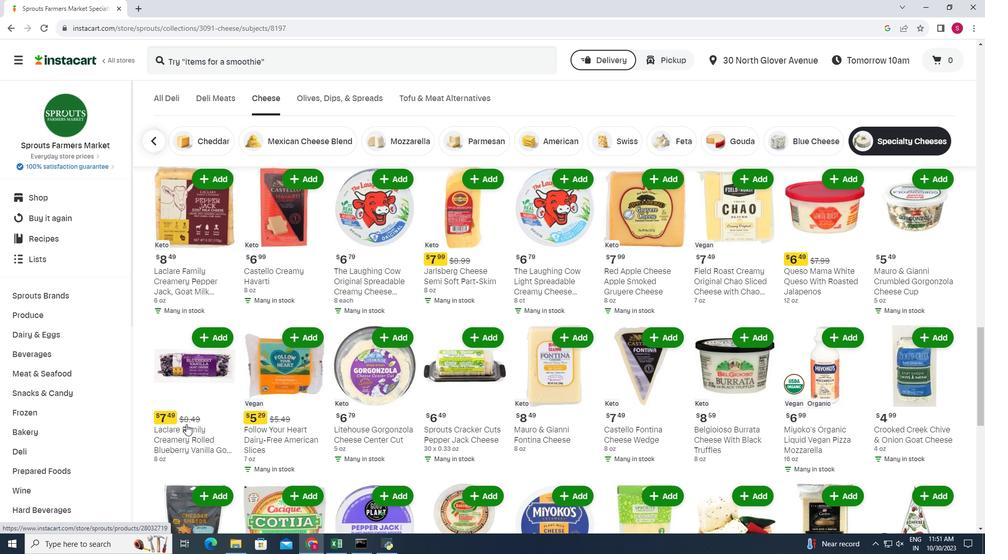 
Action: Mouse scrolled (185, 423) with delta (0, 0)
Screenshot: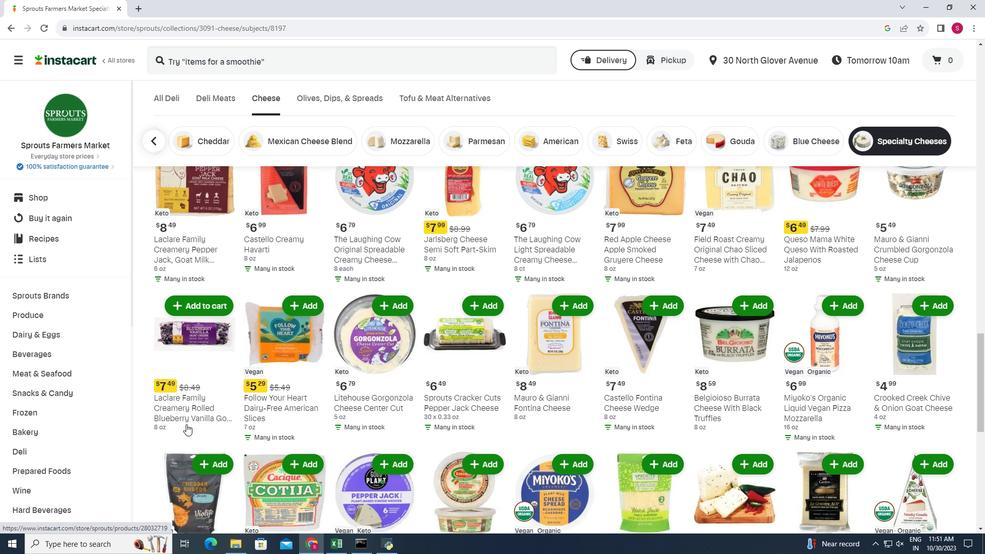 
Action: Mouse moved to (967, 427)
Screenshot: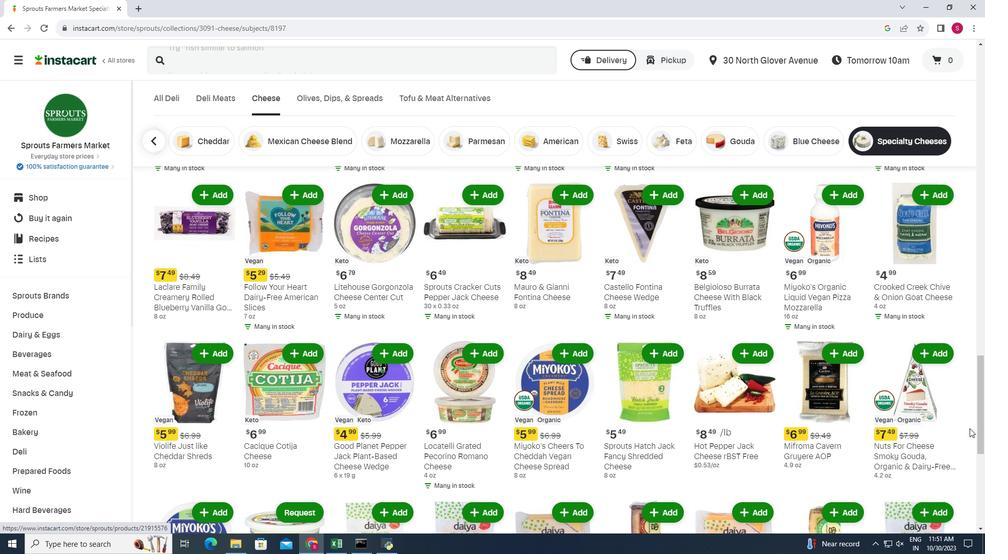 
Action: Mouse scrolled (967, 427) with delta (0, 0)
Screenshot: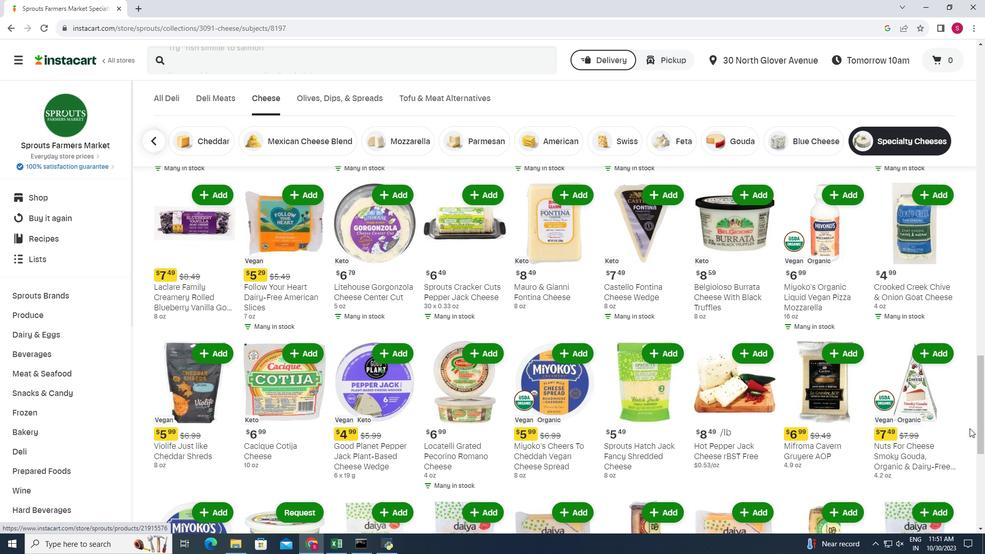 
Action: Mouse moved to (969, 428)
Screenshot: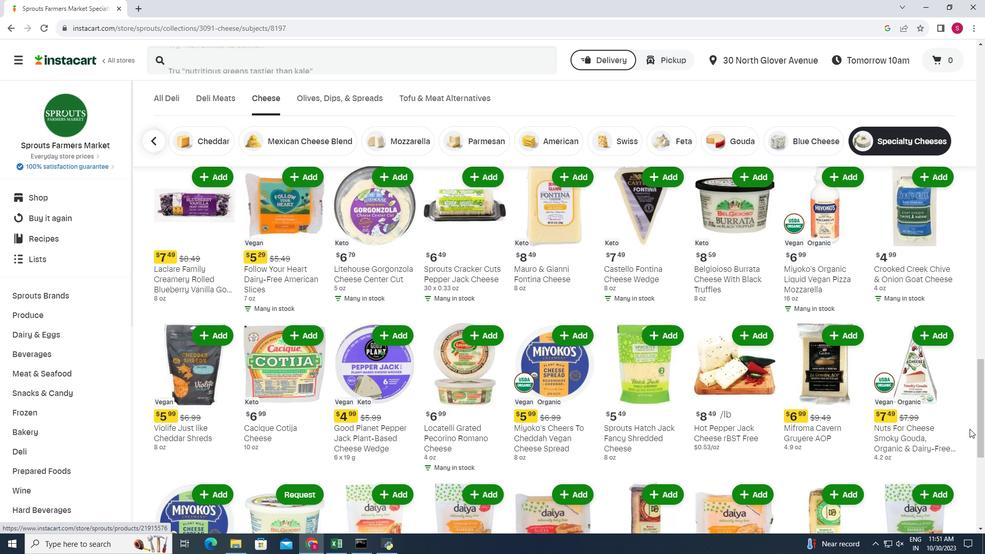 
Action: Mouse scrolled (969, 428) with delta (0, 0)
Screenshot: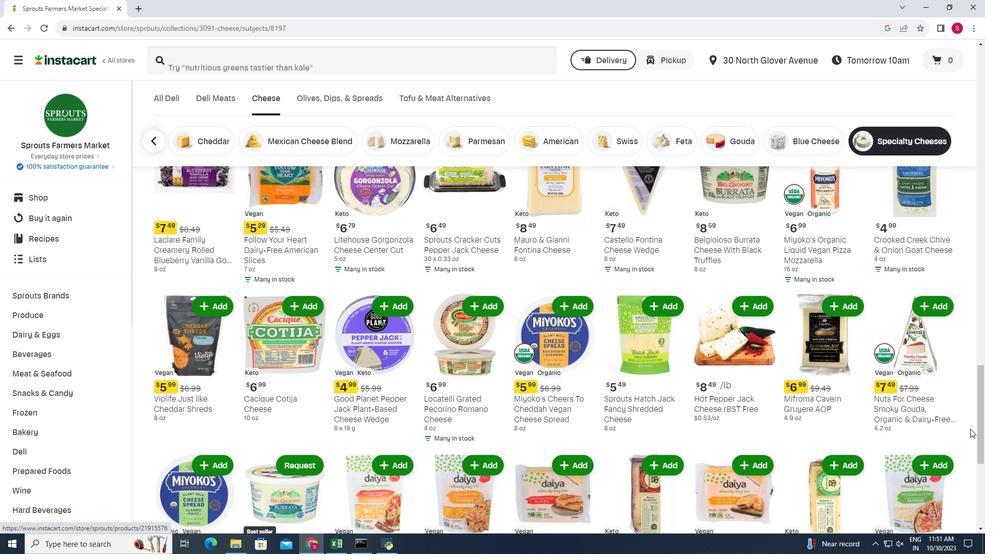 
Action: Mouse moved to (960, 445)
Screenshot: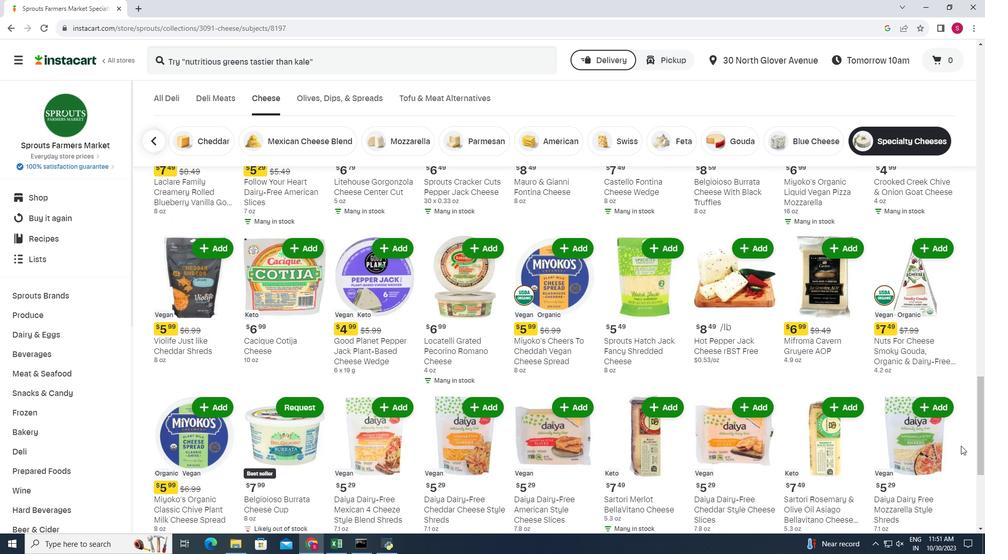 
Action: Mouse scrolled (960, 444) with delta (0, 0)
Screenshot: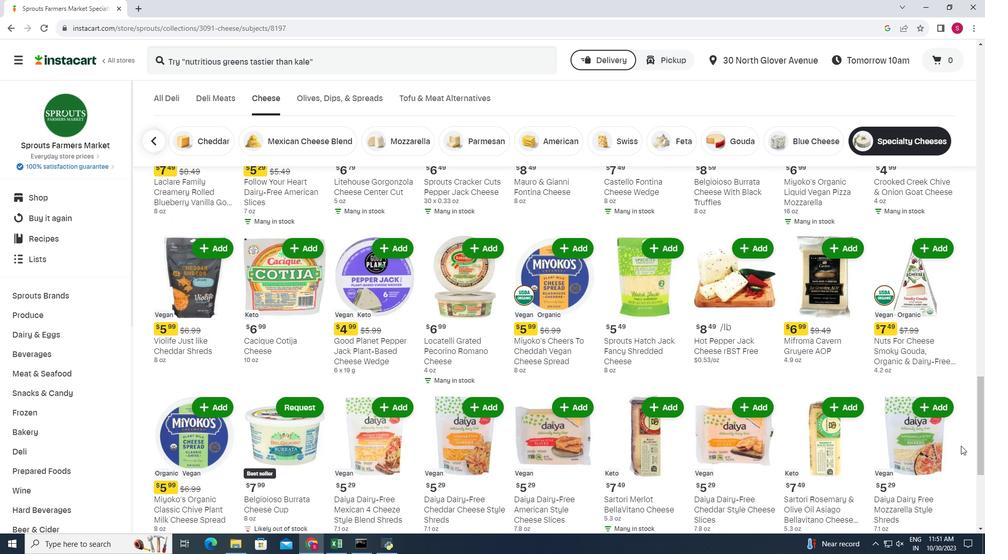 
Action: Mouse moved to (960, 445)
Screenshot: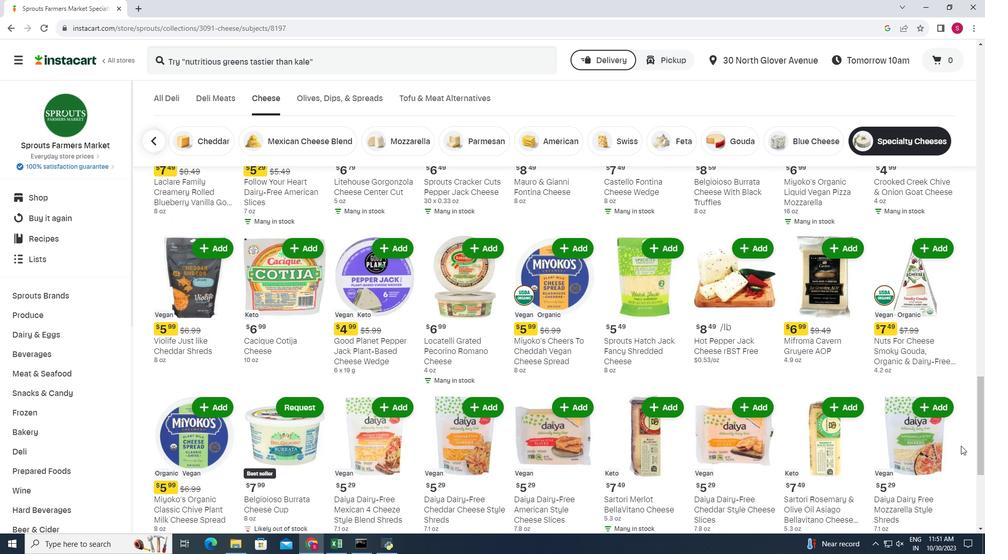 
Action: Mouse scrolled (960, 444) with delta (0, 0)
Screenshot: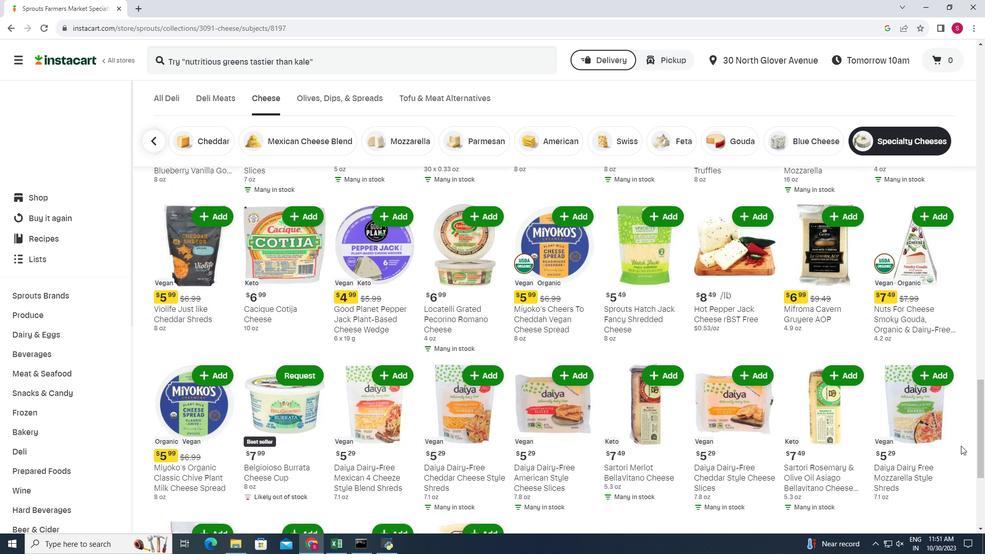 
Action: Mouse moved to (164, 390)
Screenshot: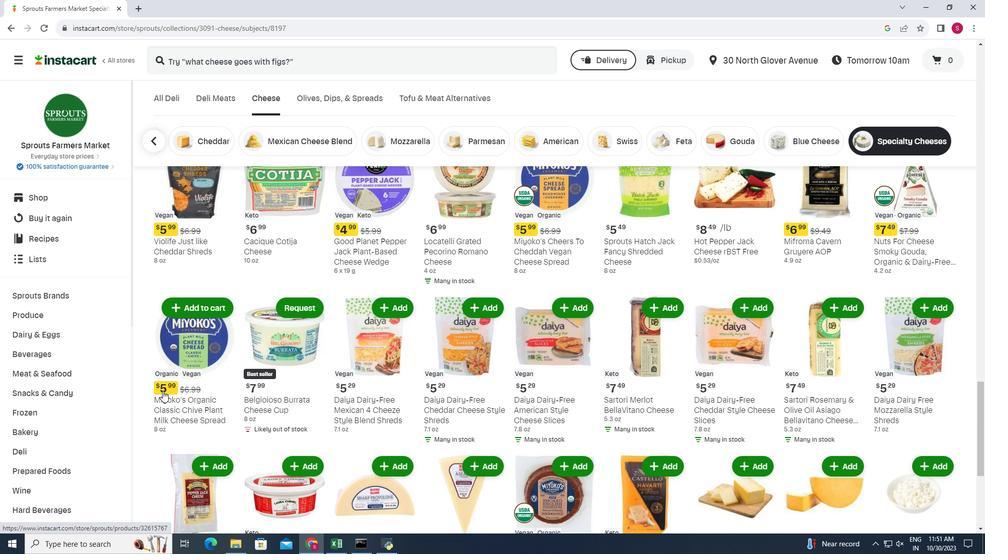 
Action: Mouse scrolled (164, 390) with delta (0, 0)
Screenshot: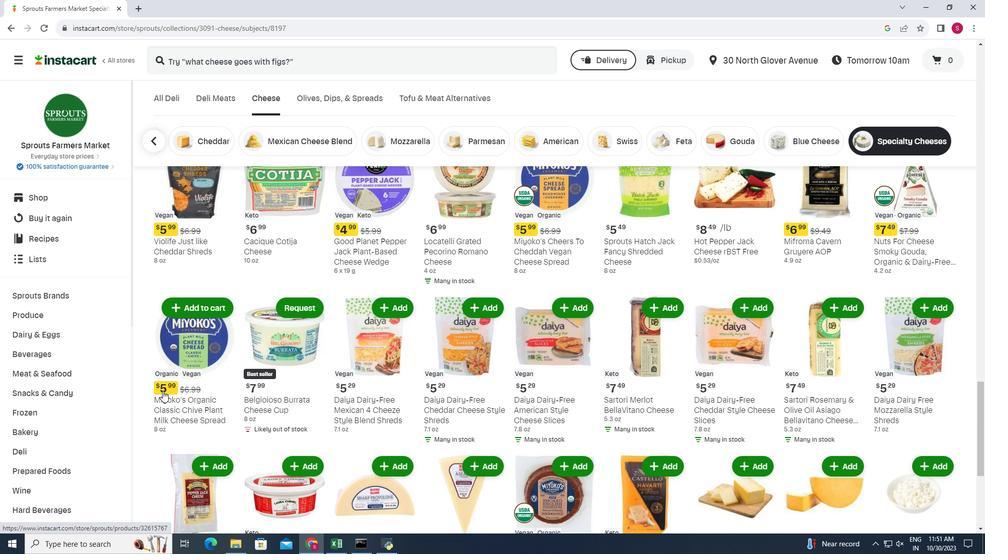 
Action: Mouse moved to (161, 390)
Screenshot: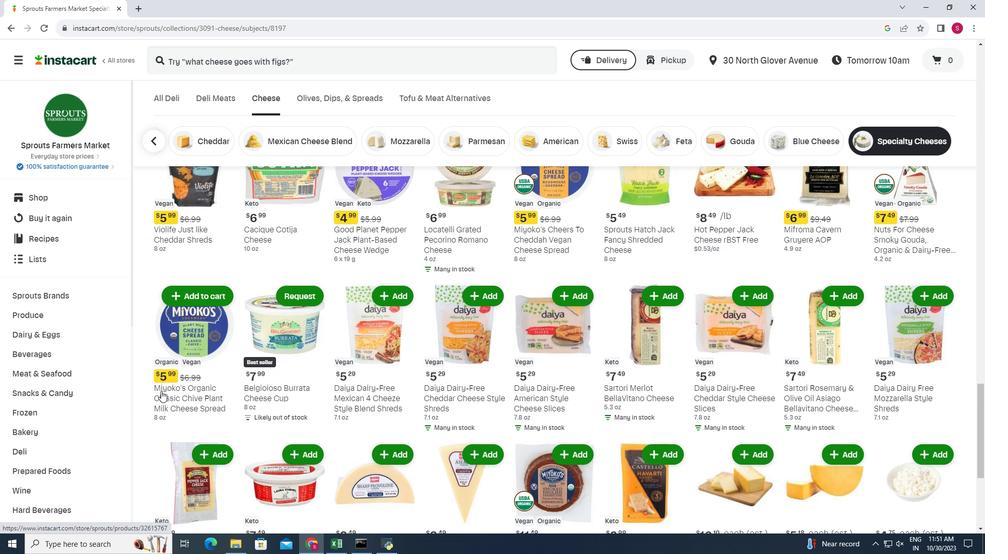 
Action: Mouse scrolled (161, 390) with delta (0, 0)
Screenshot: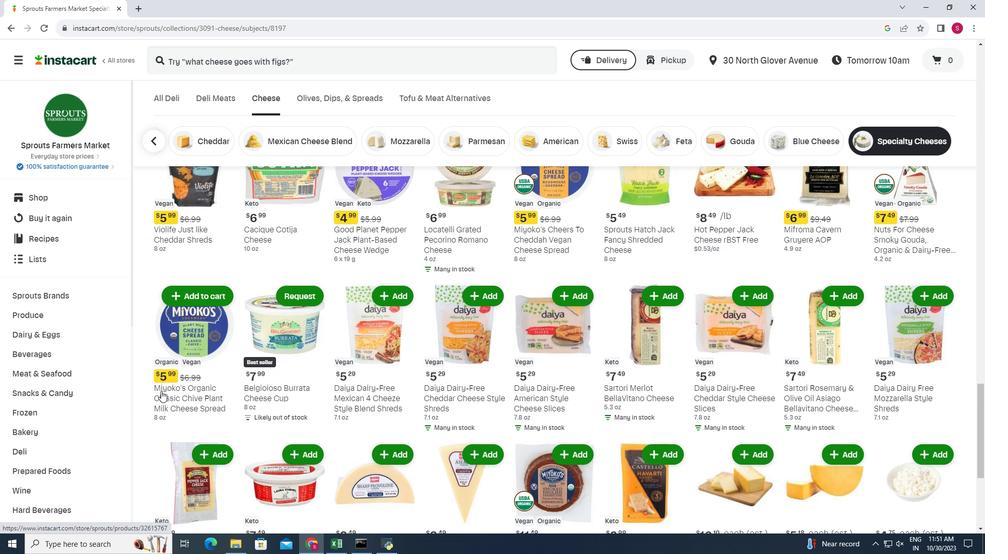 
Action: Mouse moved to (160, 390)
Screenshot: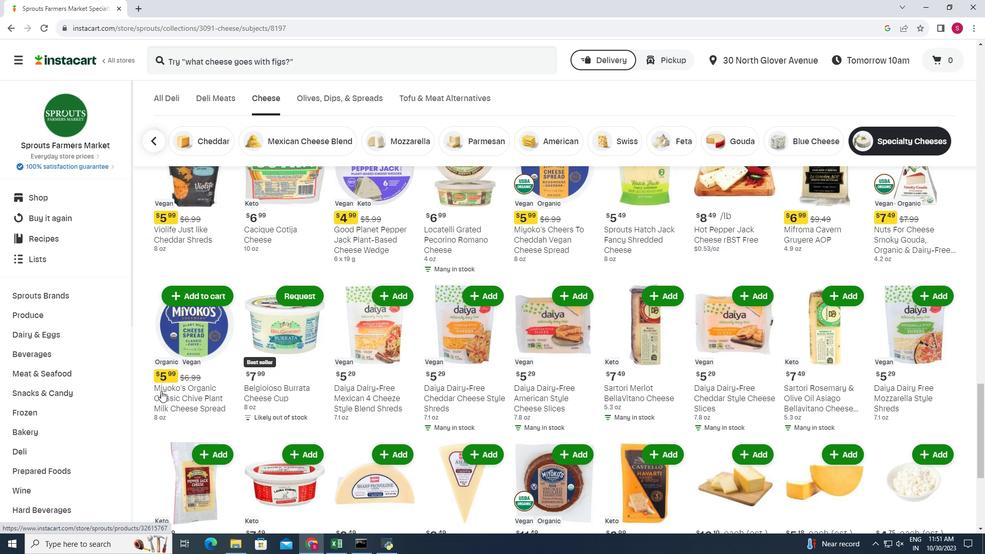 
Action: Mouse scrolled (160, 390) with delta (0, 0)
Screenshot: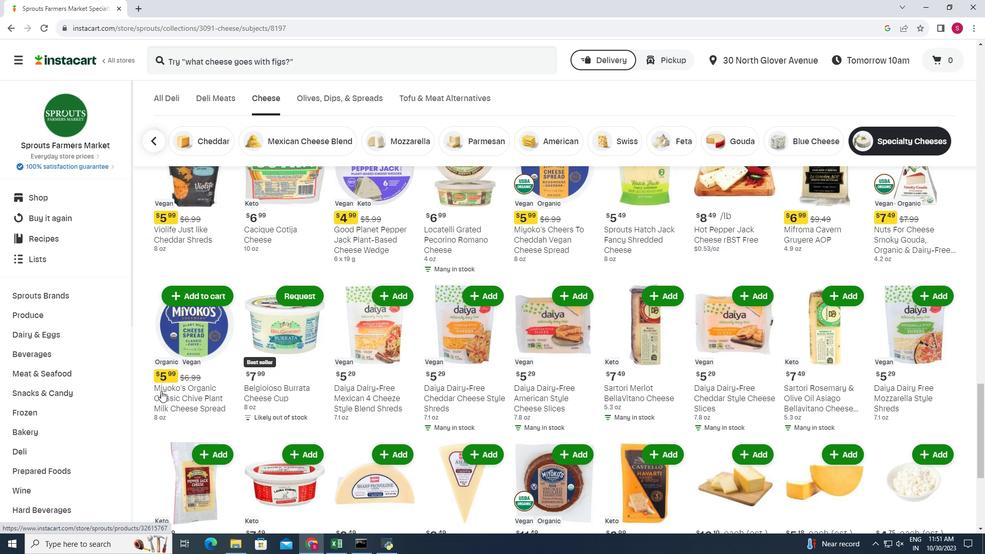 
Action: Mouse moved to (934, 403)
Screenshot: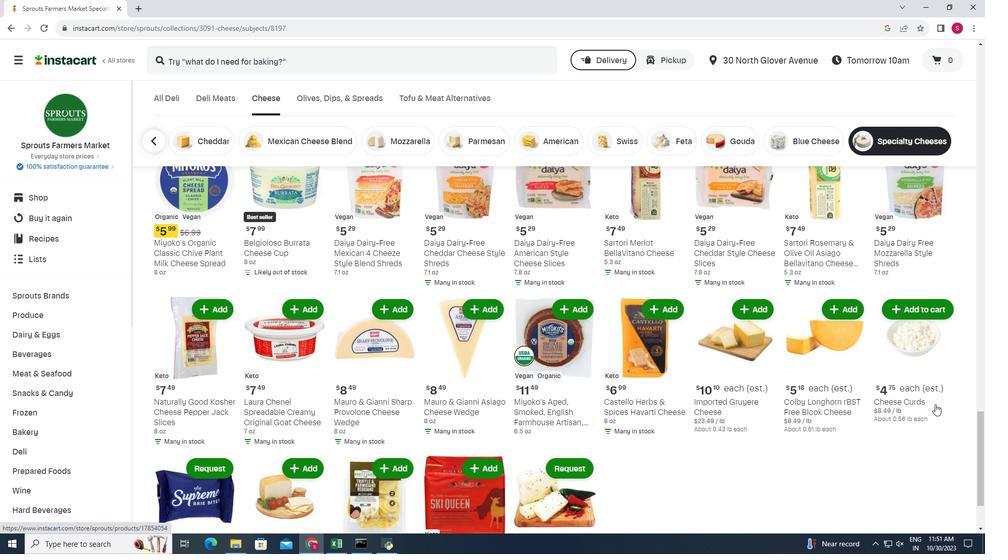 
Action: Mouse scrolled (934, 402) with delta (0, 0)
Screenshot: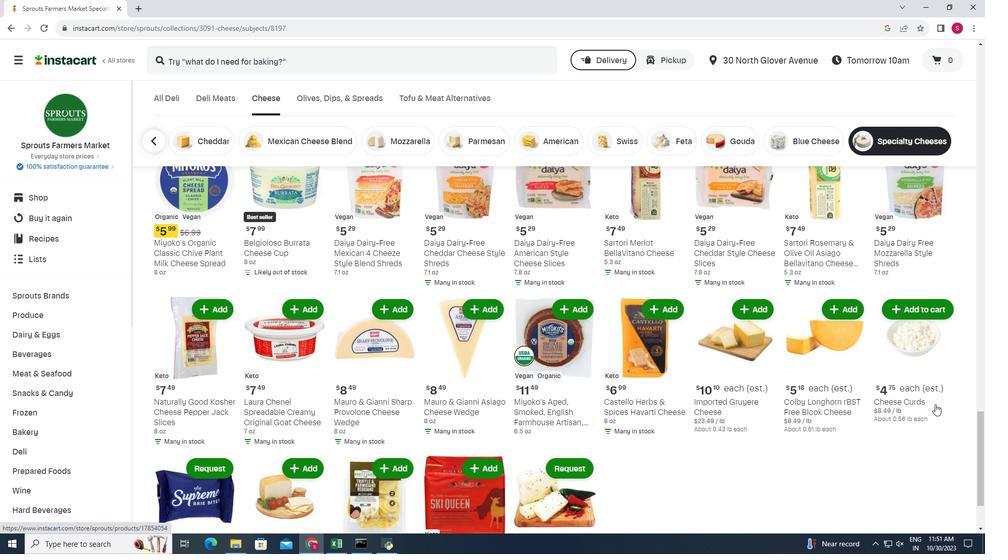 
Action: Mouse moved to (935, 403)
Screenshot: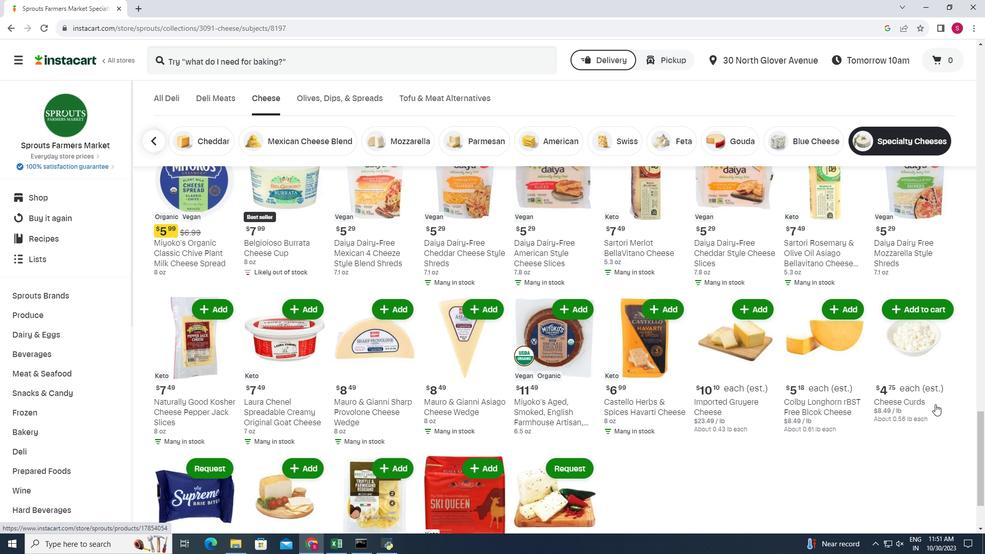 
Action: Mouse scrolled (935, 403) with delta (0, 0)
Screenshot: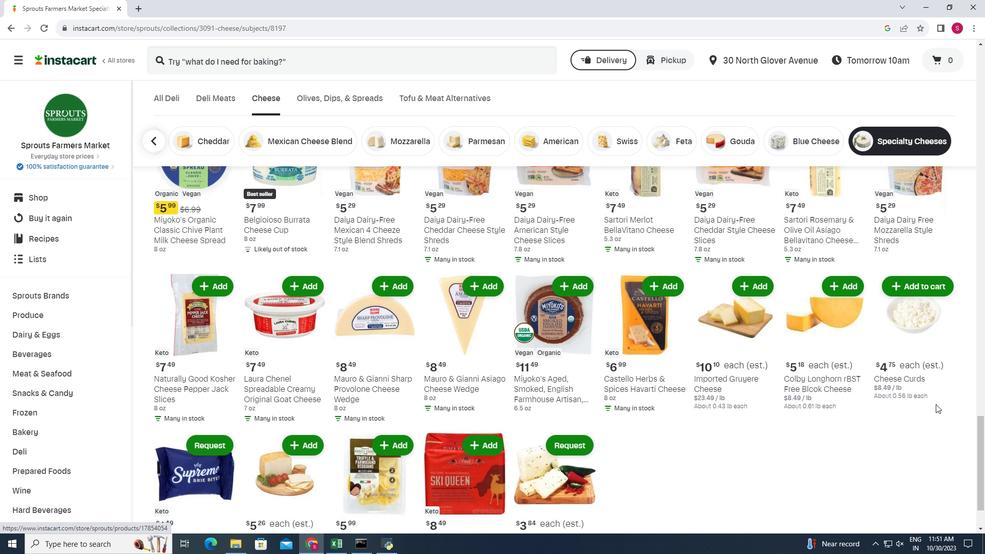 
Action: Mouse moved to (285, 372)
Screenshot: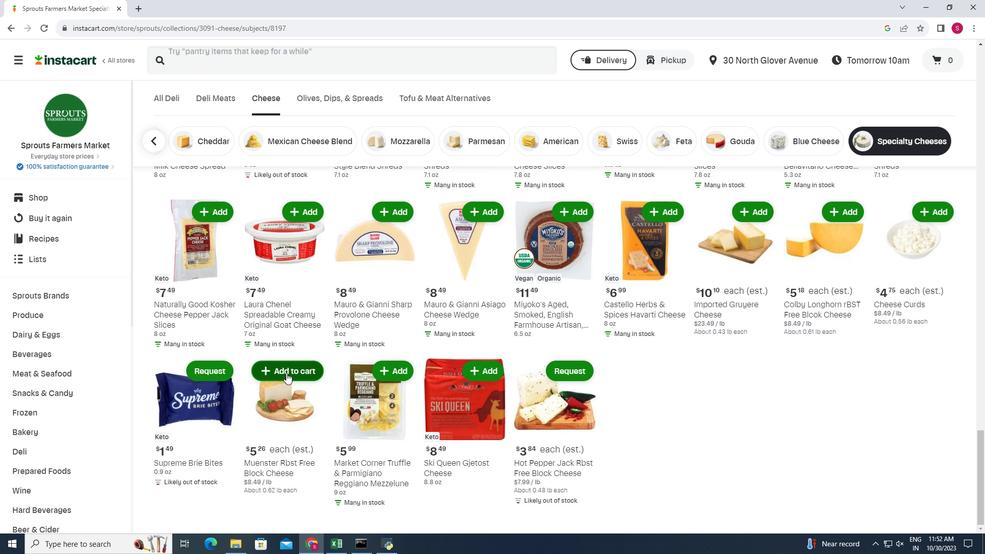 
Action: Mouse pressed left at (285, 372)
Screenshot: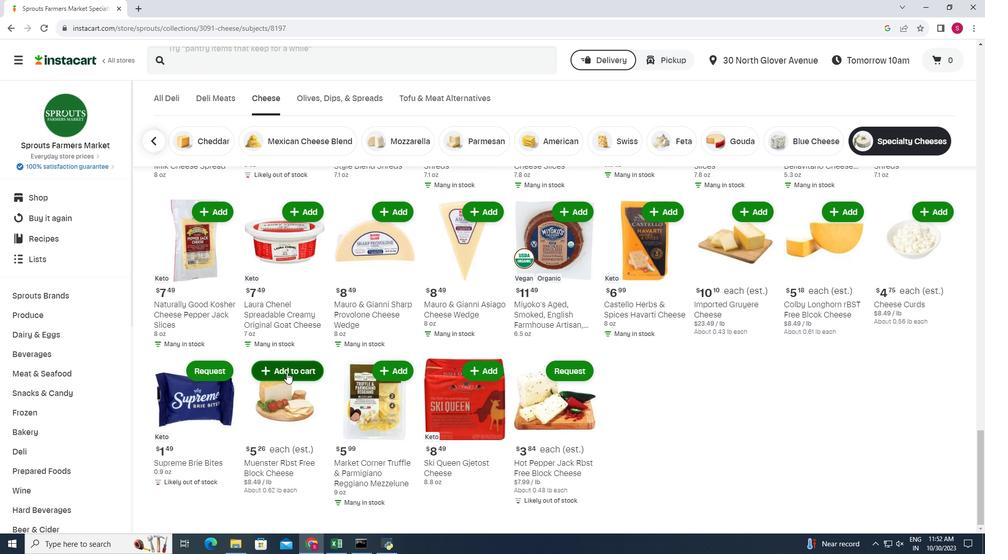
Action: Mouse moved to (307, 553)
Screenshot: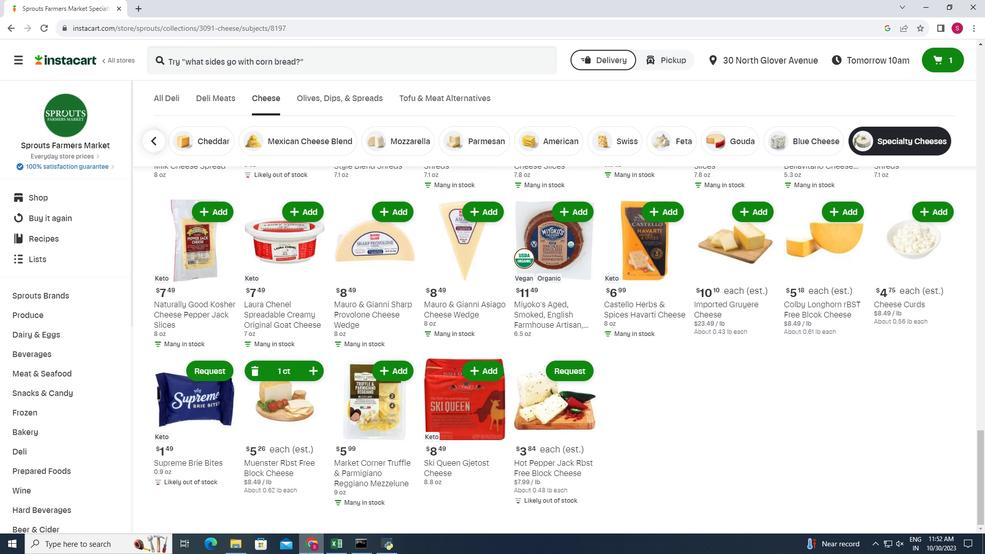 
